 Task: For heading  Tahoma with underline.  font size for heading20,  'Change the font style of data to'Arial.  and font size to 12,  Change the alignment of both headline & data to Align left.  In the sheet  DebtManagement analysis
Action: Mouse moved to (23, 105)
Screenshot: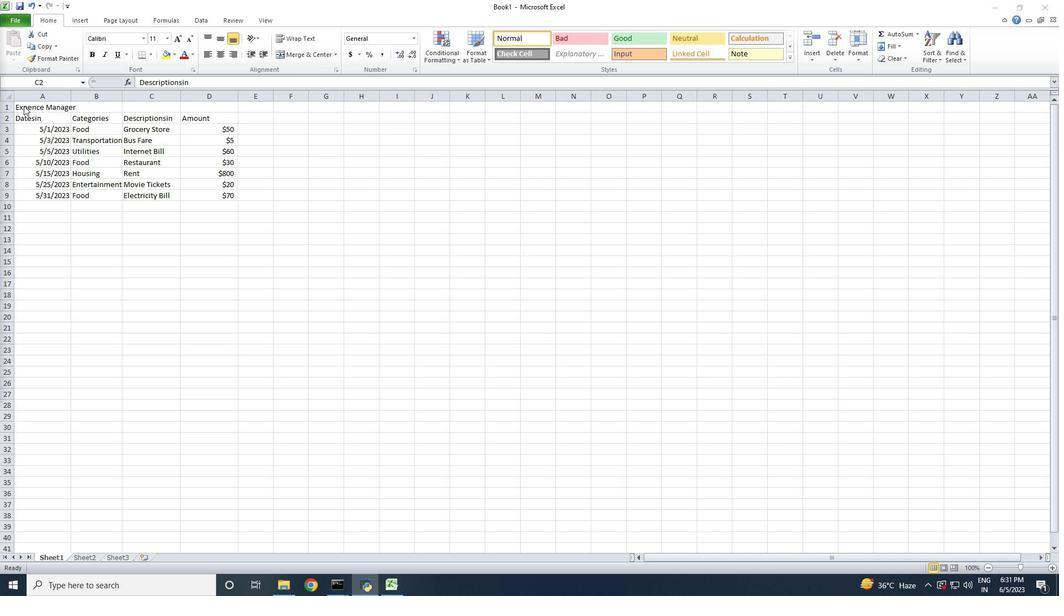 
Action: Mouse pressed left at (23, 105)
Screenshot: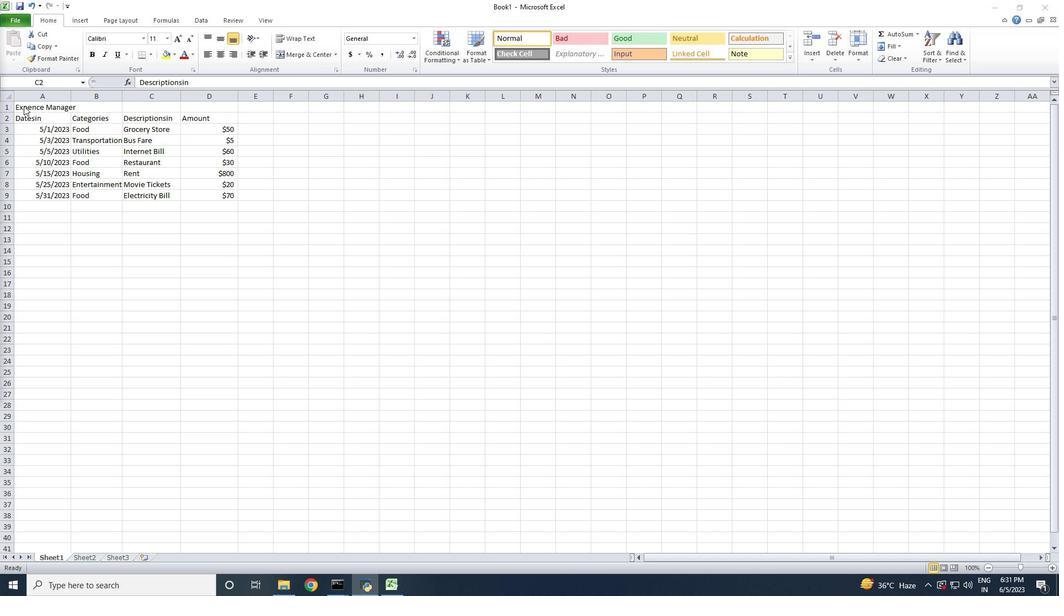 
Action: Mouse moved to (108, 106)
Screenshot: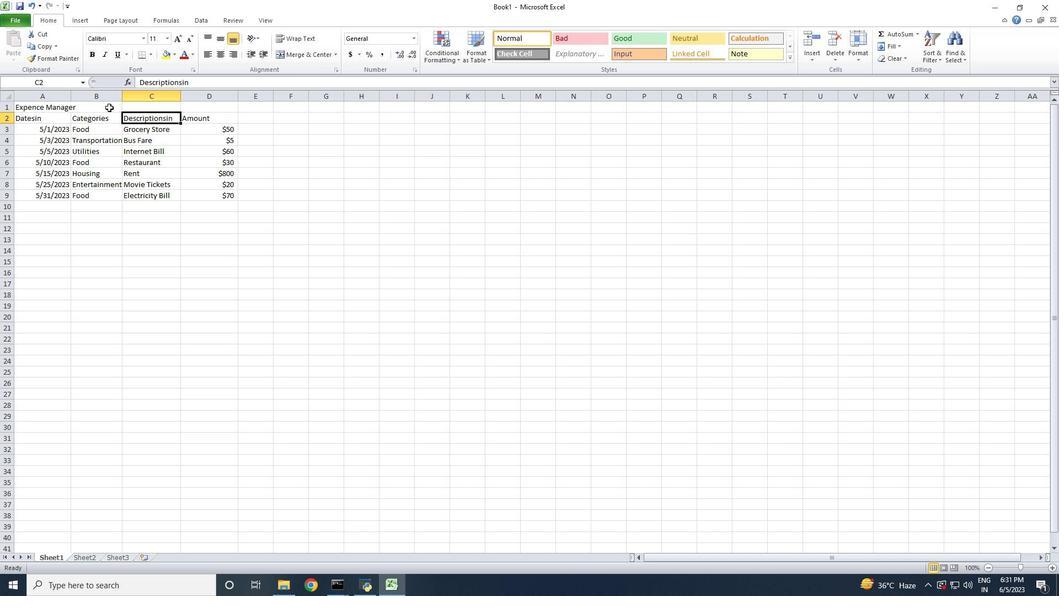 
Action: Mouse pressed left at (108, 106)
Screenshot: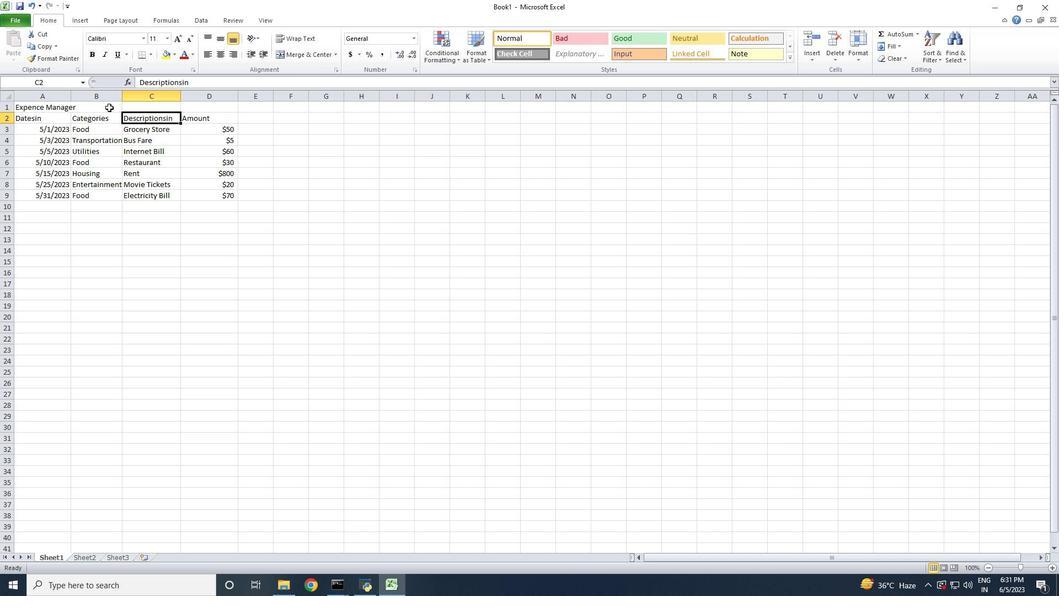 
Action: Mouse moved to (198, 105)
Screenshot: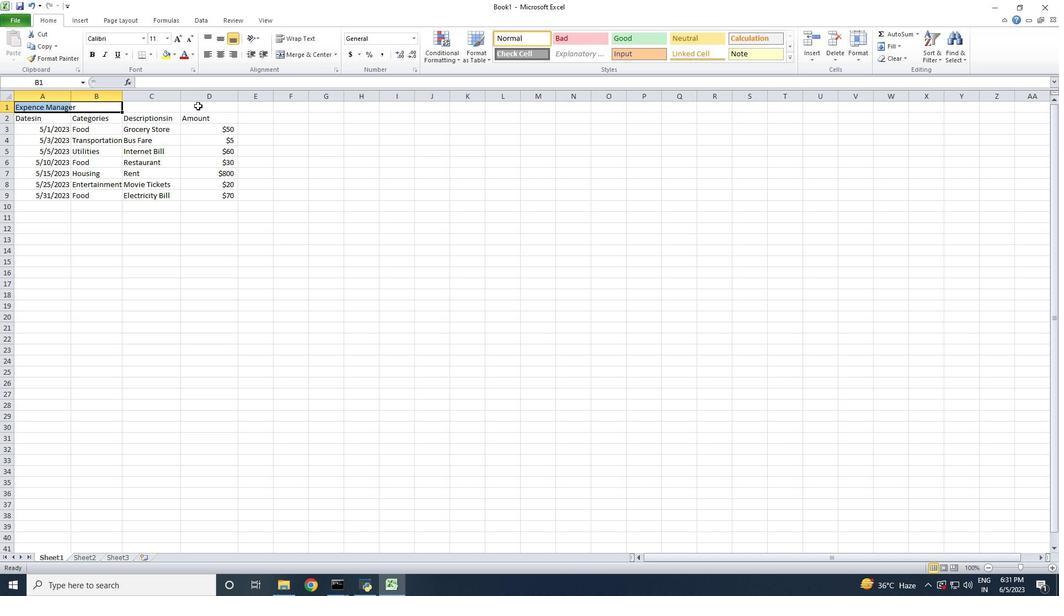 
Action: Mouse pressed left at (198, 105)
Screenshot: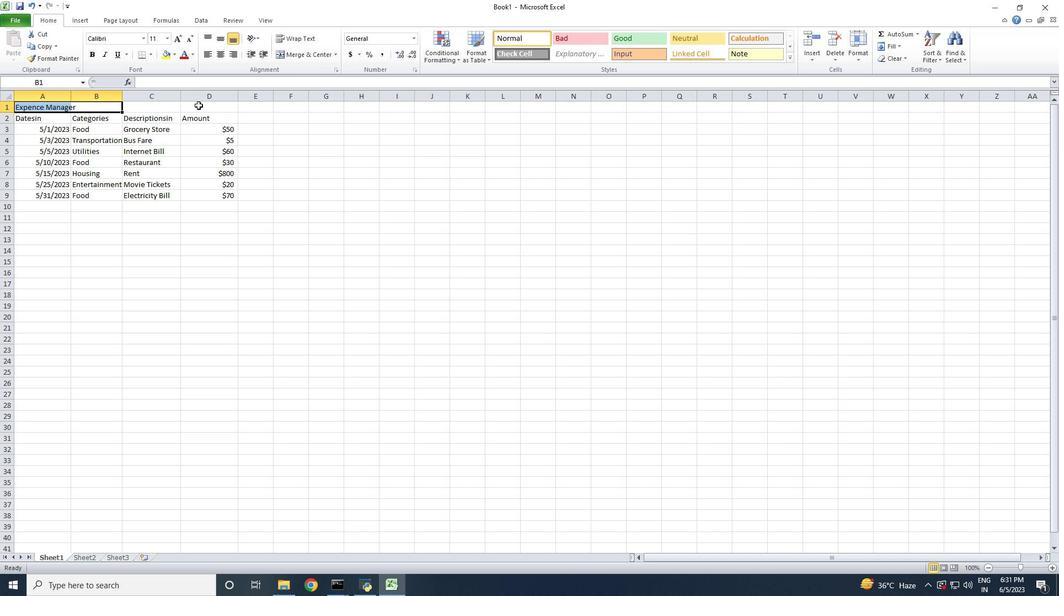 
Action: Mouse moved to (29, 107)
Screenshot: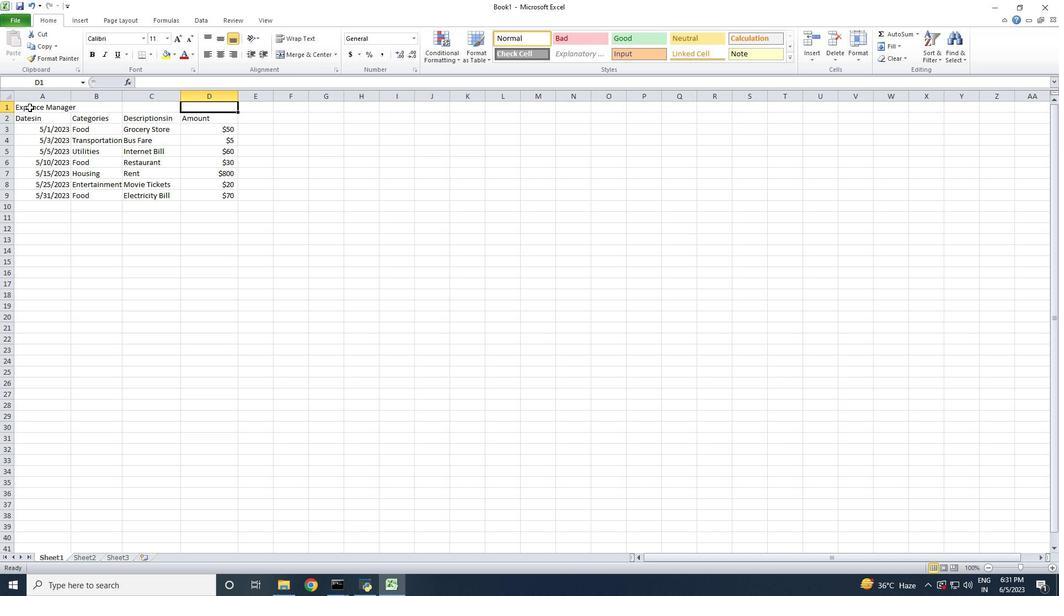
Action: Mouse pressed left at (29, 107)
Screenshot: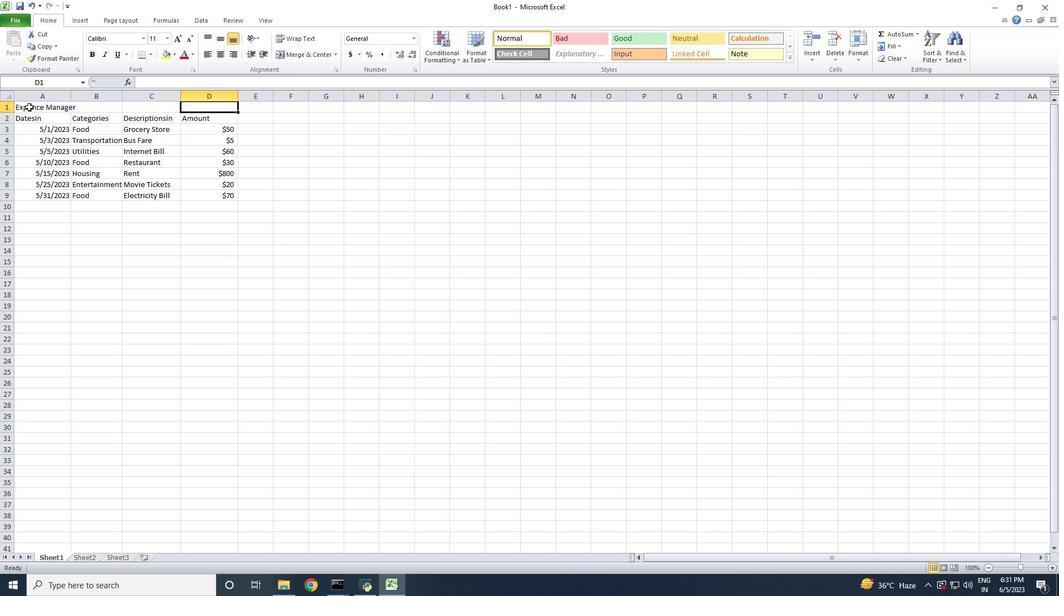 
Action: Mouse moved to (141, 40)
Screenshot: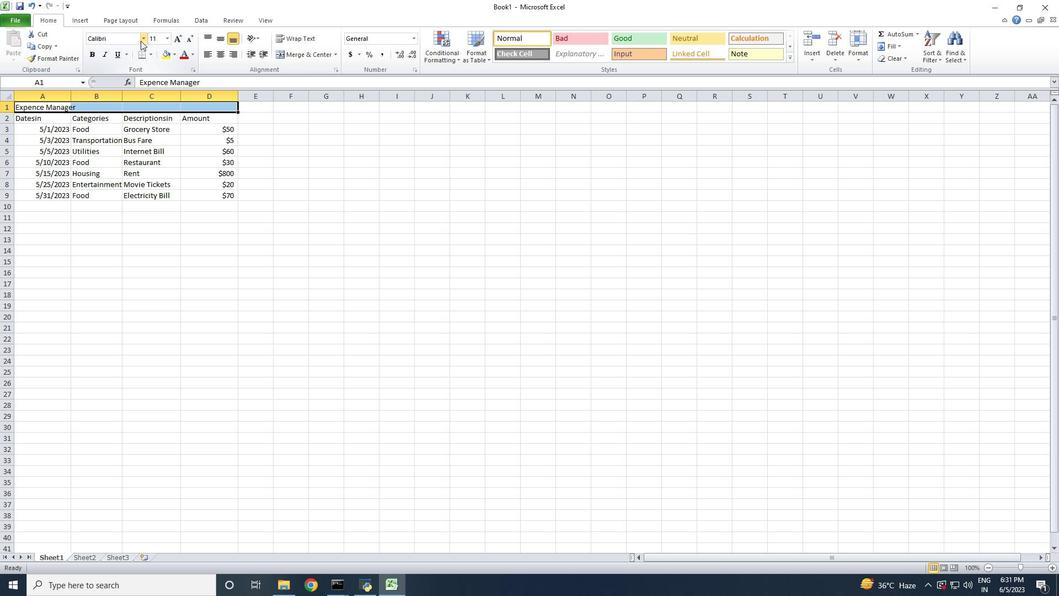 
Action: Mouse pressed left at (141, 40)
Screenshot: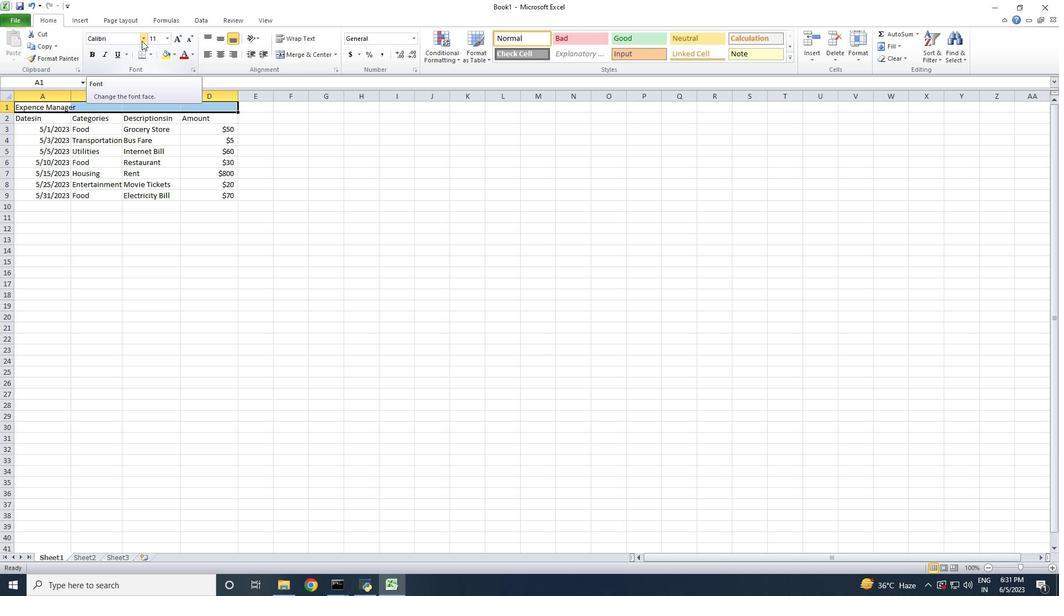 
Action: Mouse moved to (136, 48)
Screenshot: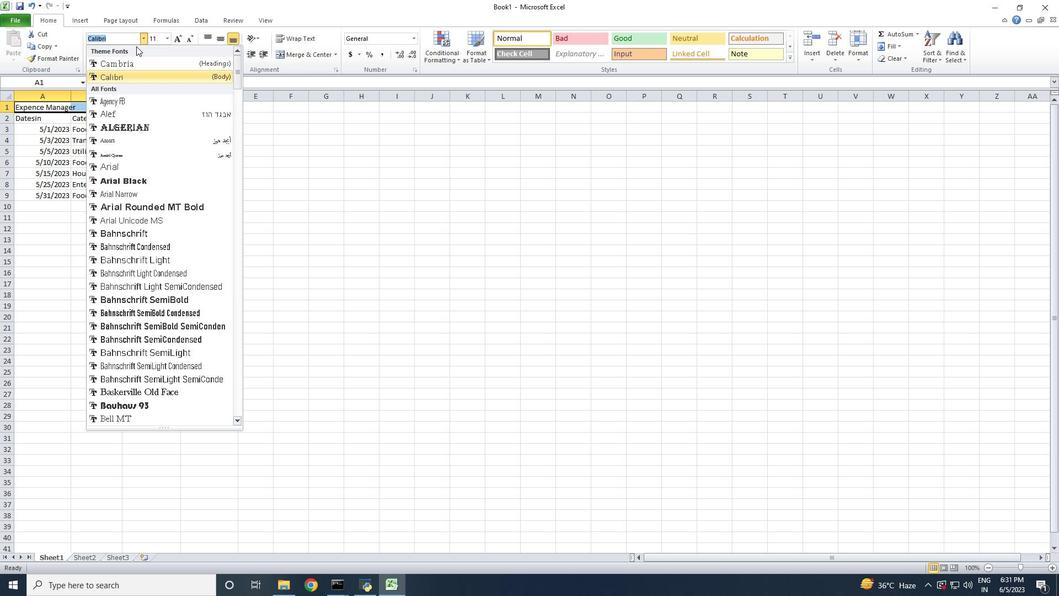 
Action: Key pressed t<Key.enter>
Screenshot: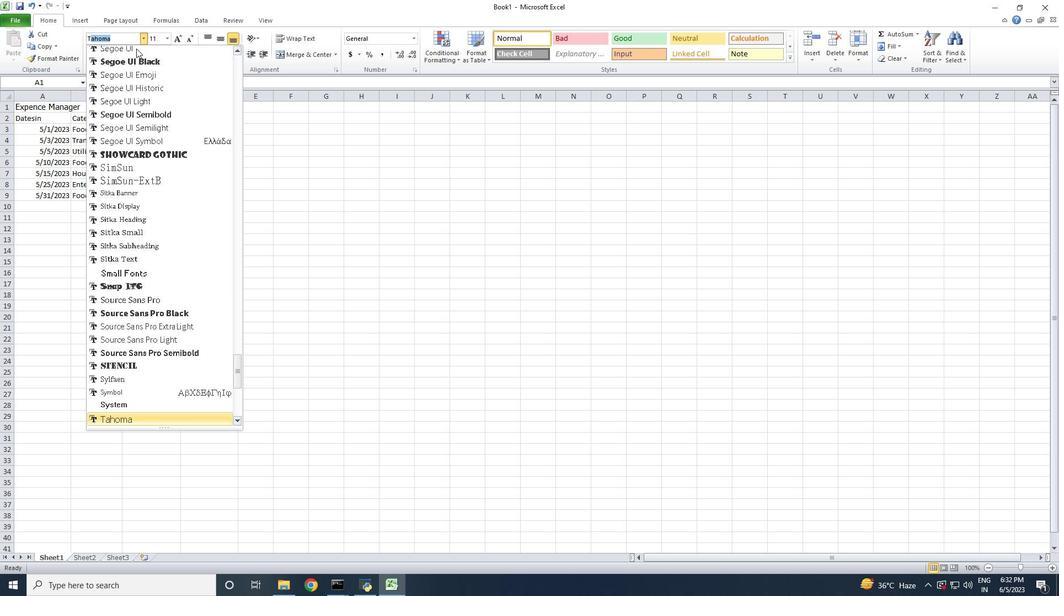 
Action: Mouse moved to (119, 56)
Screenshot: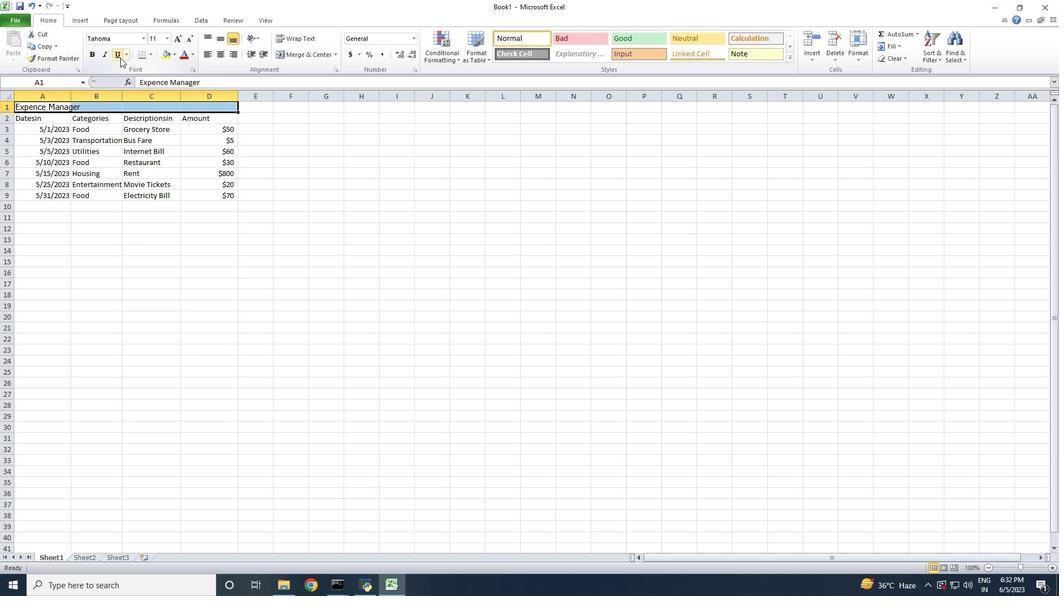 
Action: Mouse pressed left at (119, 56)
Screenshot: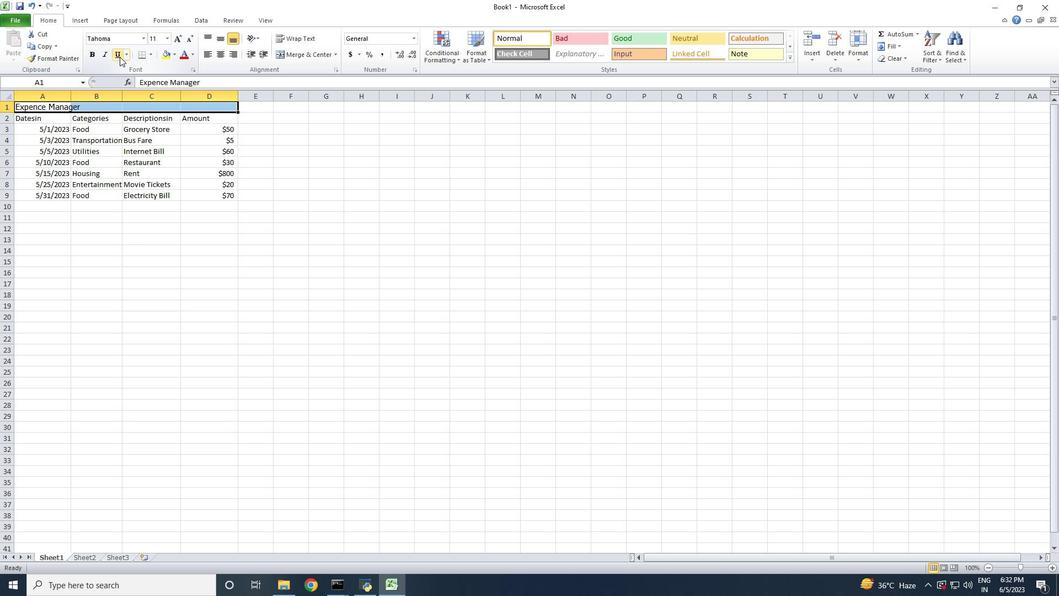 
Action: Mouse moved to (25, 119)
Screenshot: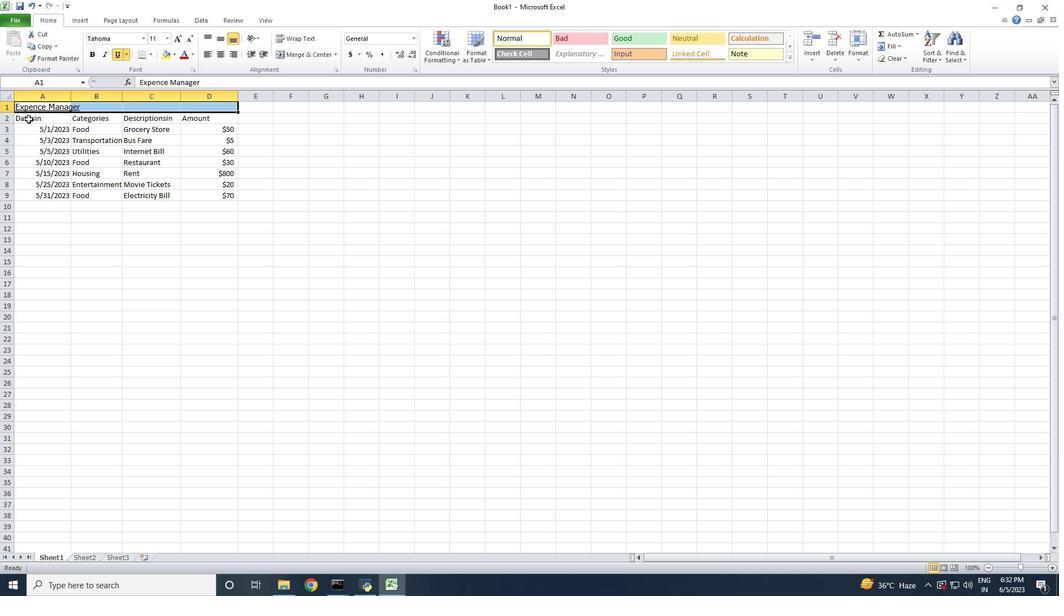 
Action: Mouse pressed left at (25, 119)
Screenshot: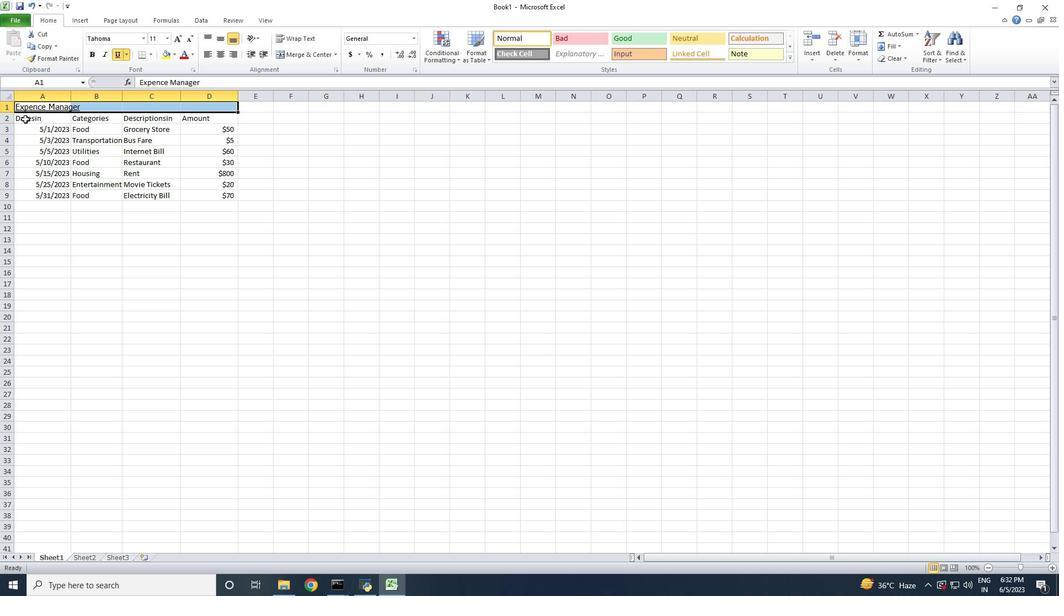
Action: Mouse moved to (23, 118)
Screenshot: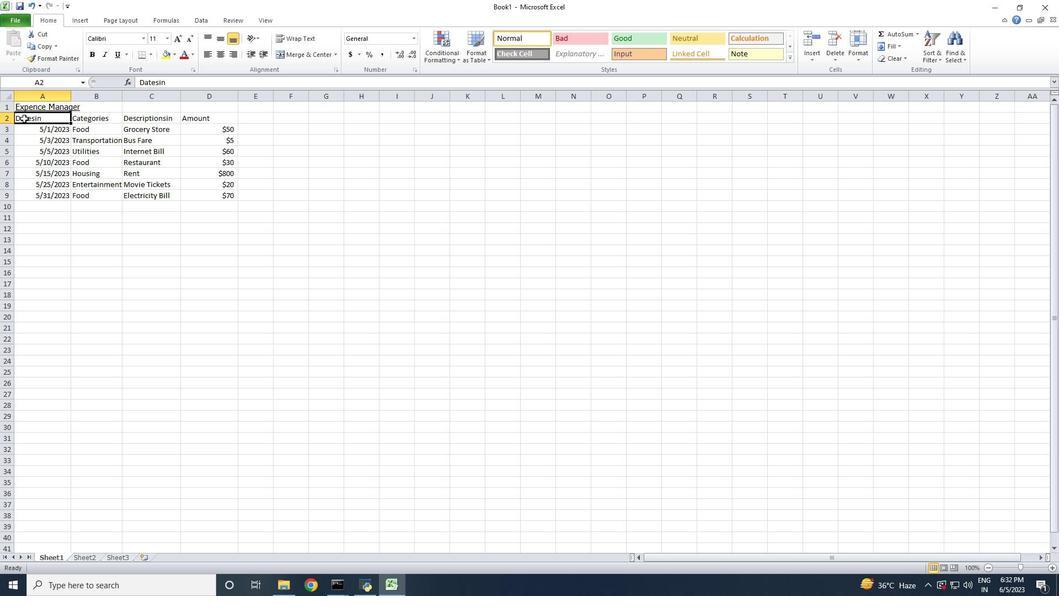 
Action: Mouse pressed left at (23, 118)
Screenshot: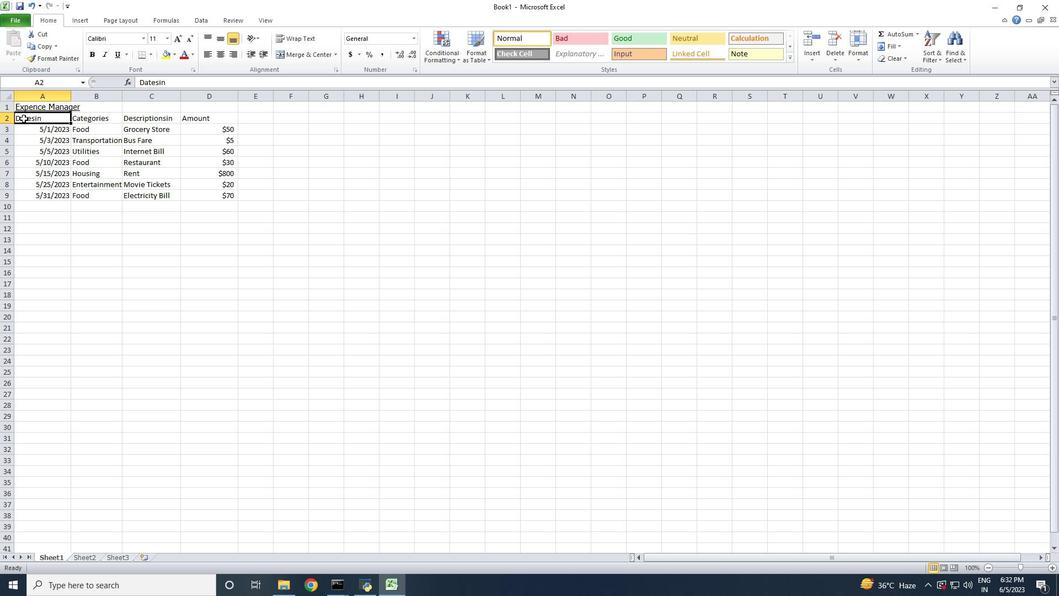 
Action: Mouse moved to (168, 38)
Screenshot: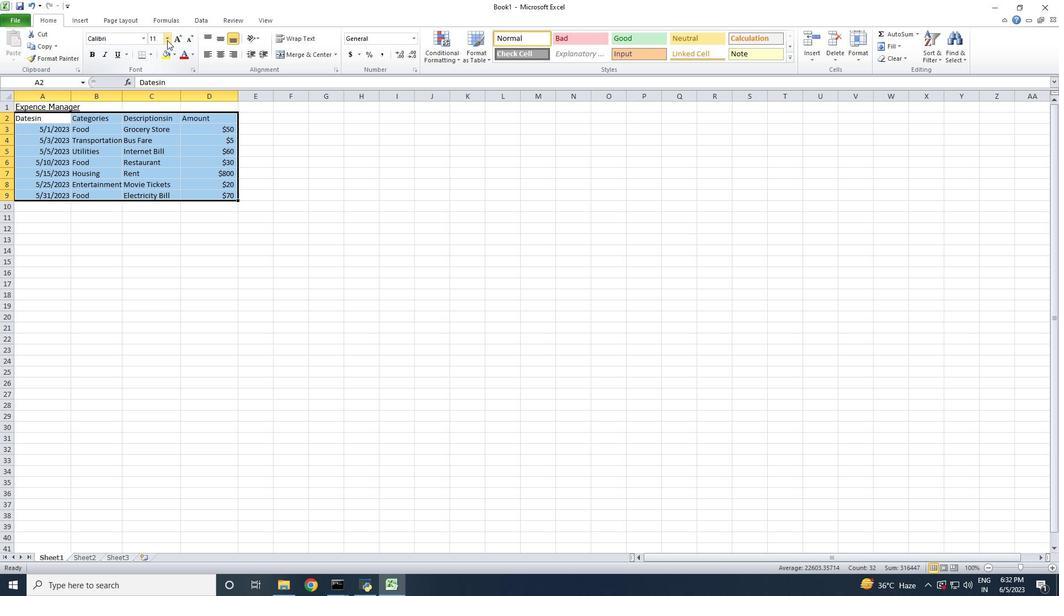
Action: Mouse pressed left at (168, 38)
Screenshot: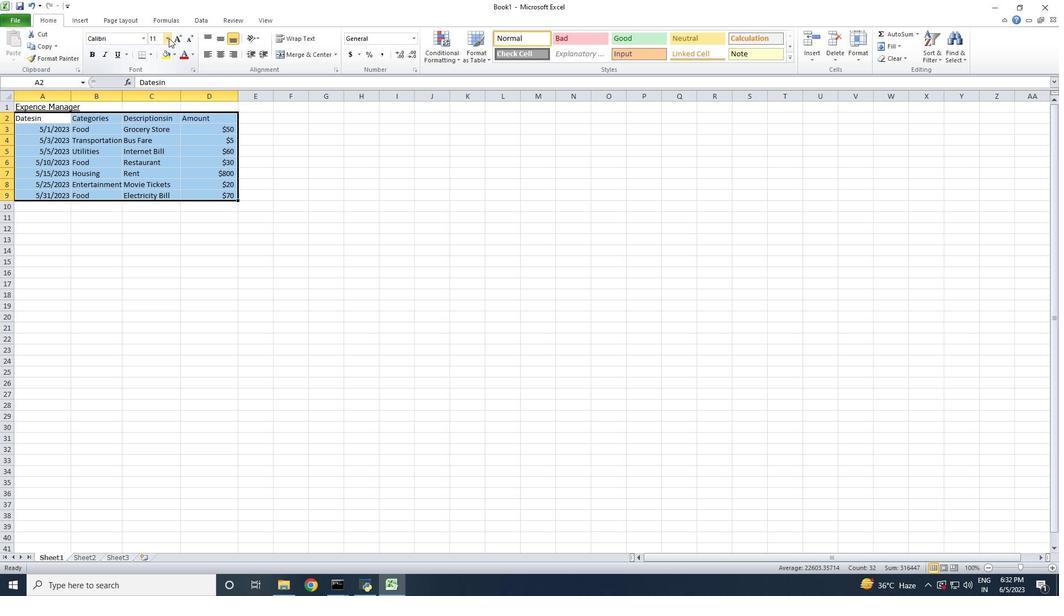 
Action: Mouse moved to (154, 125)
Screenshot: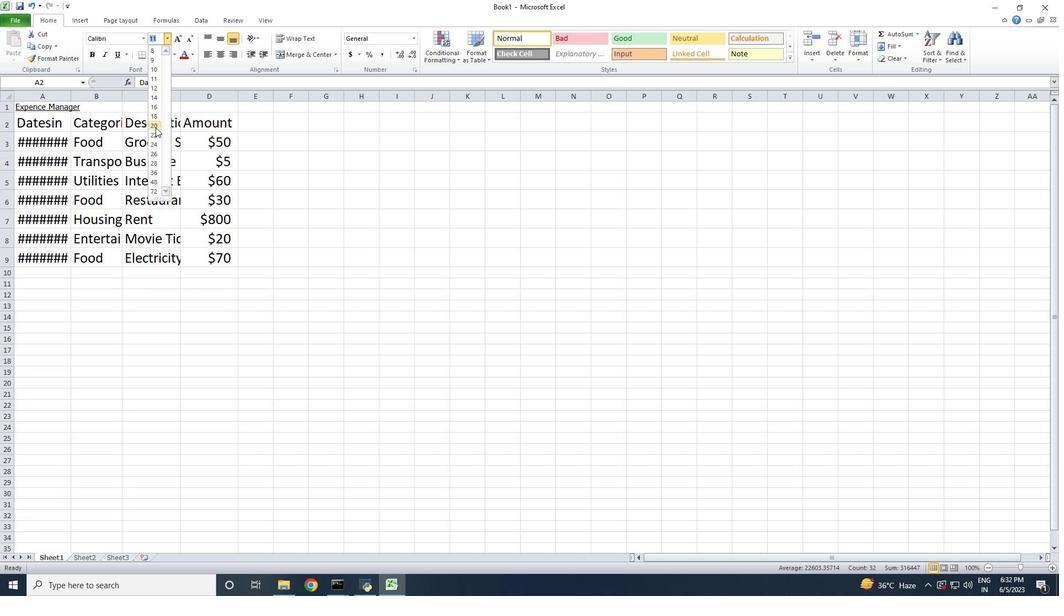 
Action: Mouse pressed left at (154, 125)
Screenshot: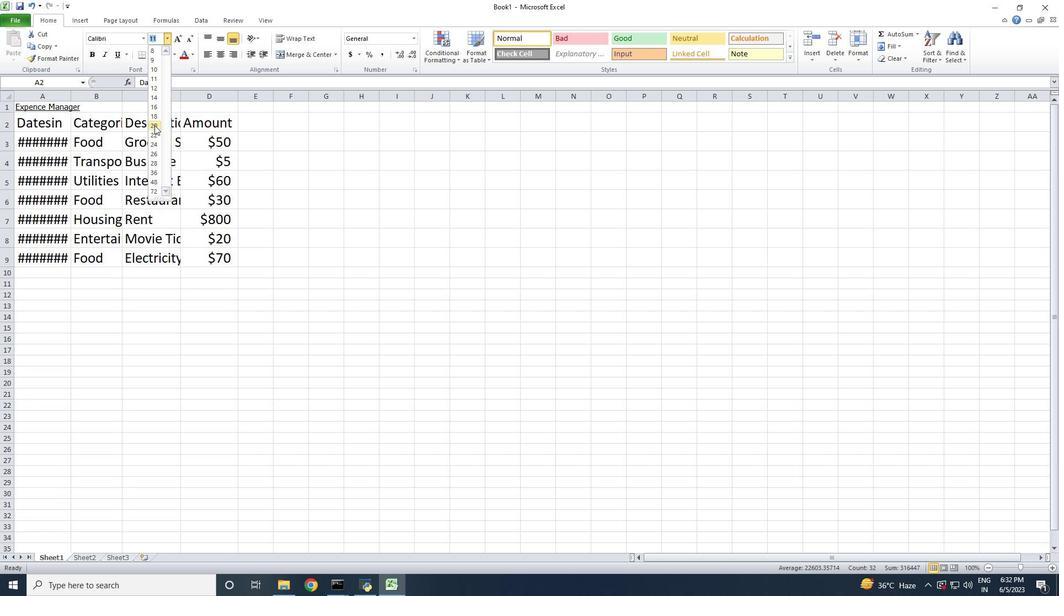 
Action: Mouse moved to (152, 189)
Screenshot: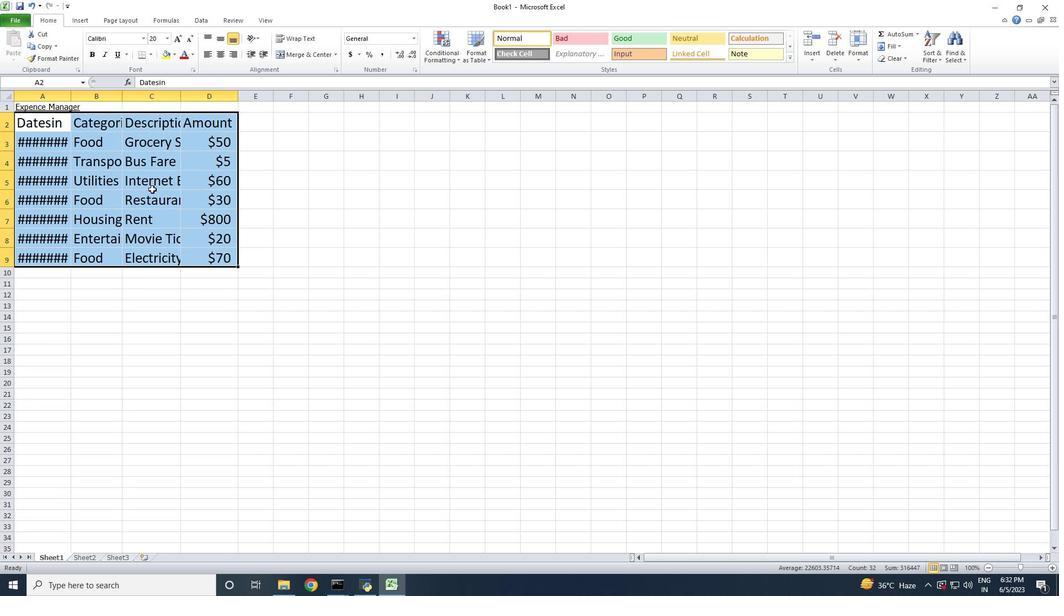 
Action: Mouse scrolled (152, 190) with delta (0, 0)
Screenshot: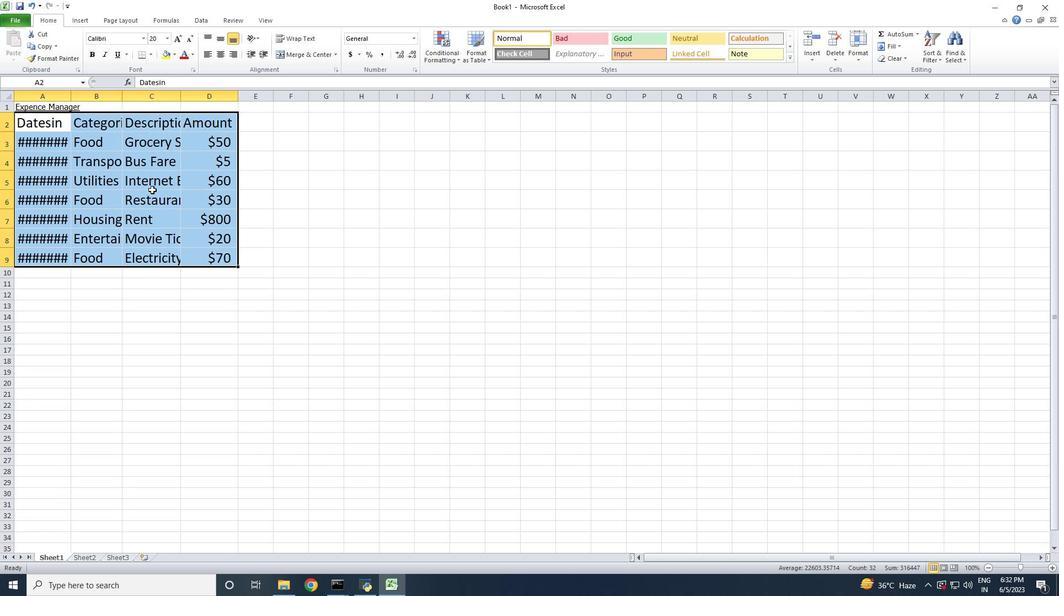 
Action: Mouse moved to (288, 559)
Screenshot: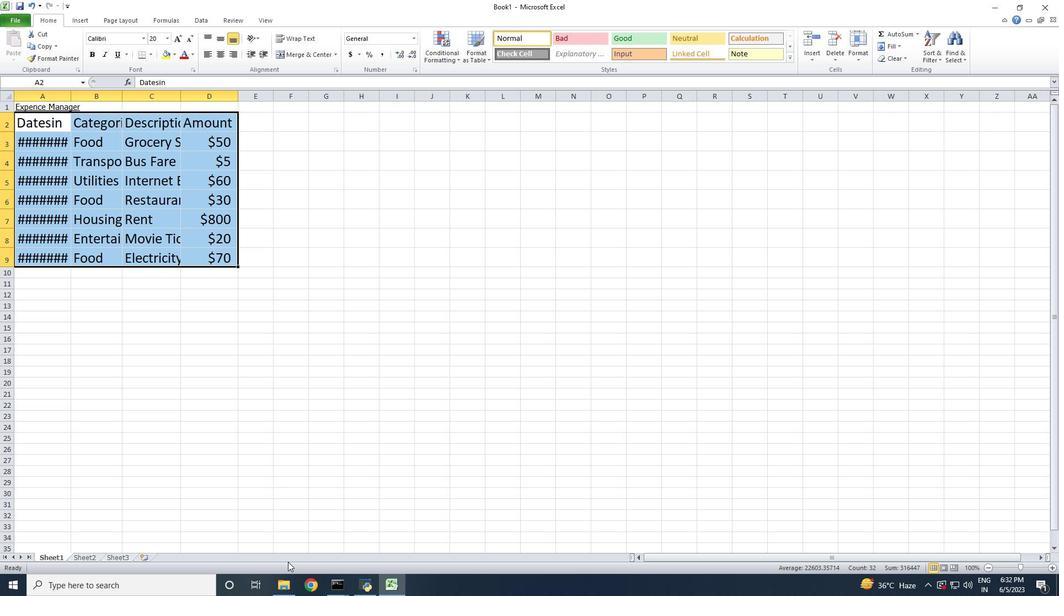 
Action: Mouse pressed left at (288, 559)
Screenshot: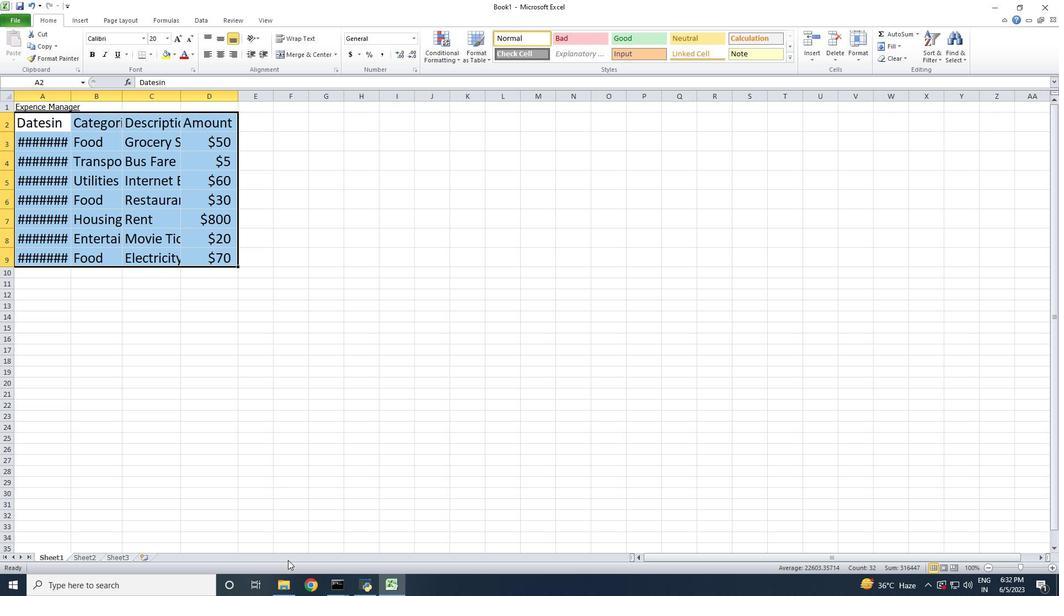 
Action: Mouse moved to (234, 559)
Screenshot: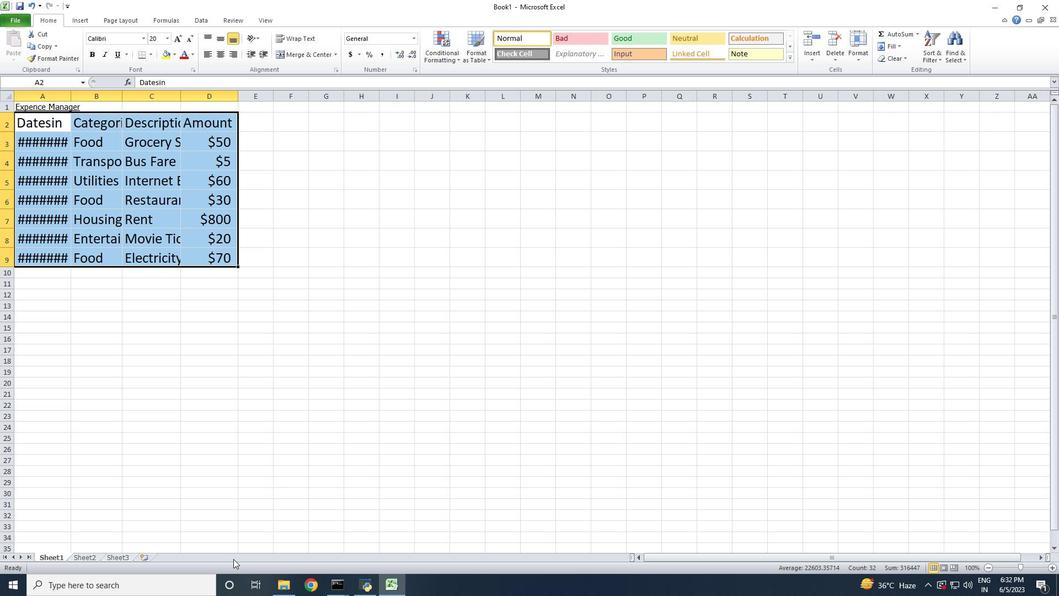
Action: Mouse pressed left at (234, 559)
Screenshot: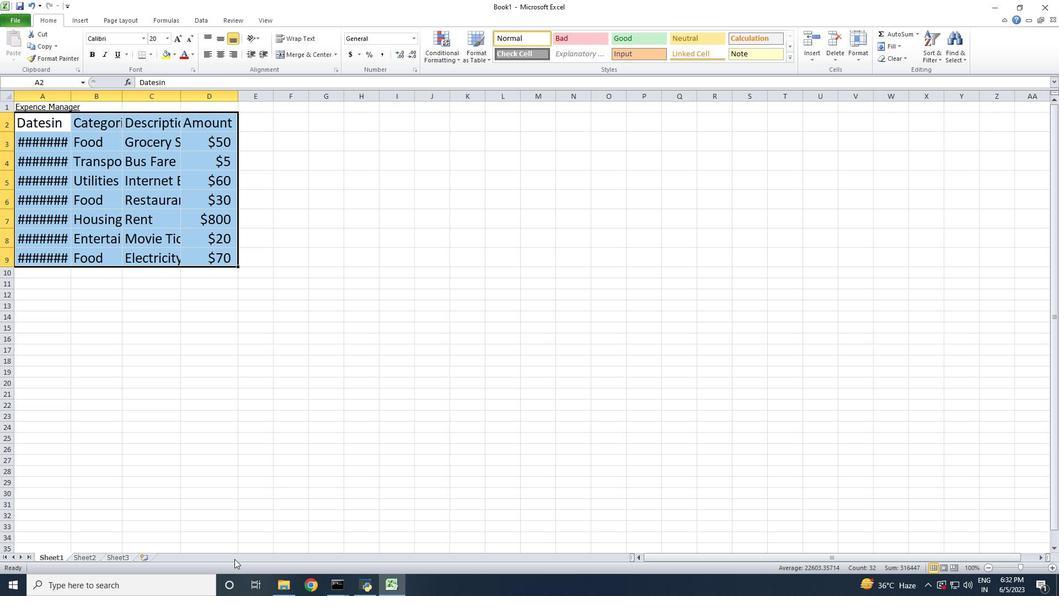 
Action: Mouse moved to (55, 152)
Screenshot: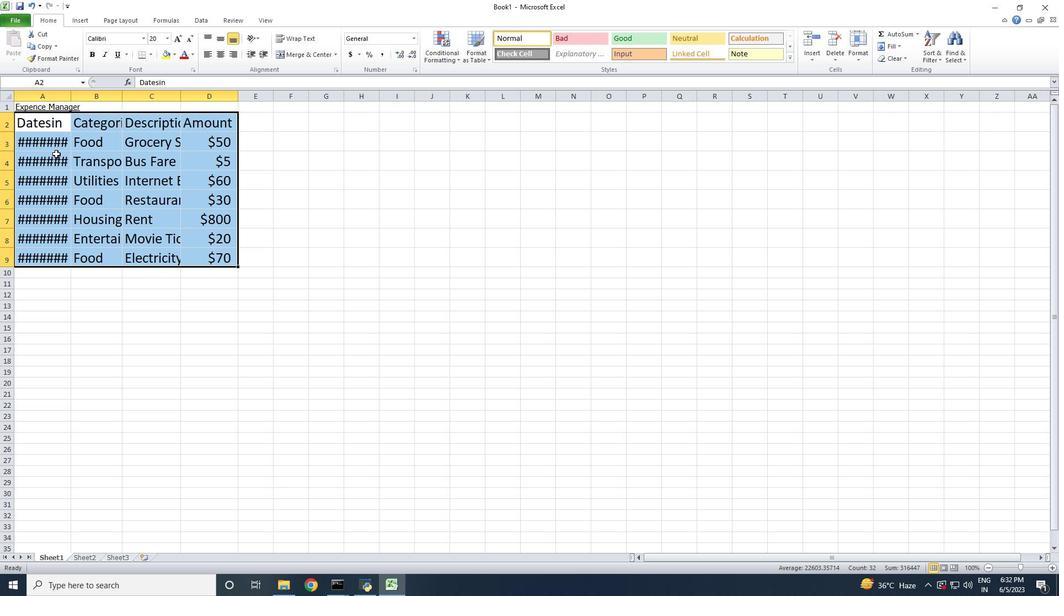 
Action: Mouse scrolled (55, 153) with delta (0, 0)
Screenshot: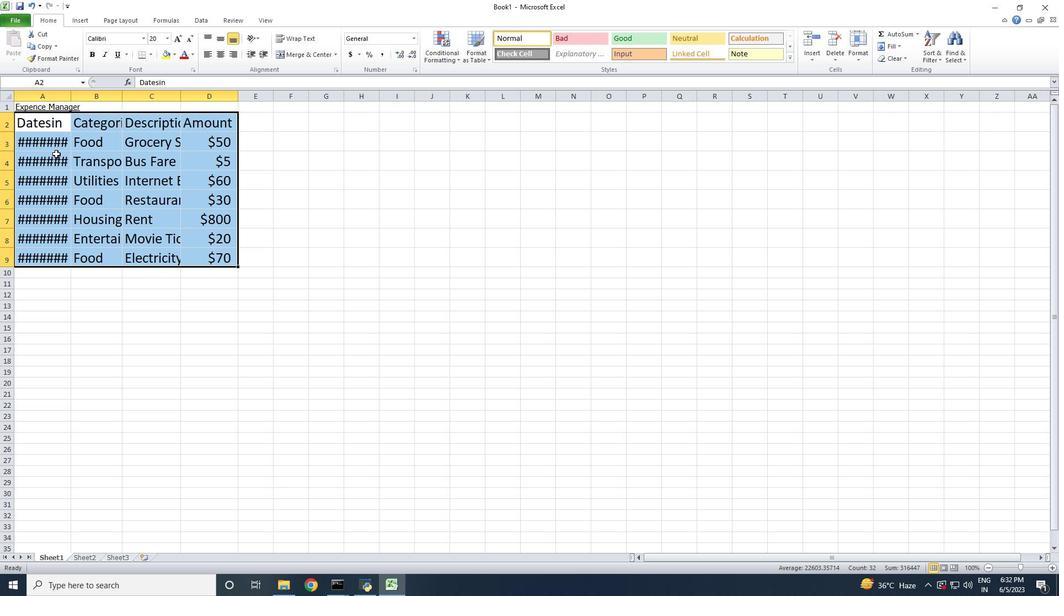 
Action: Mouse scrolled (55, 153) with delta (0, 0)
Screenshot: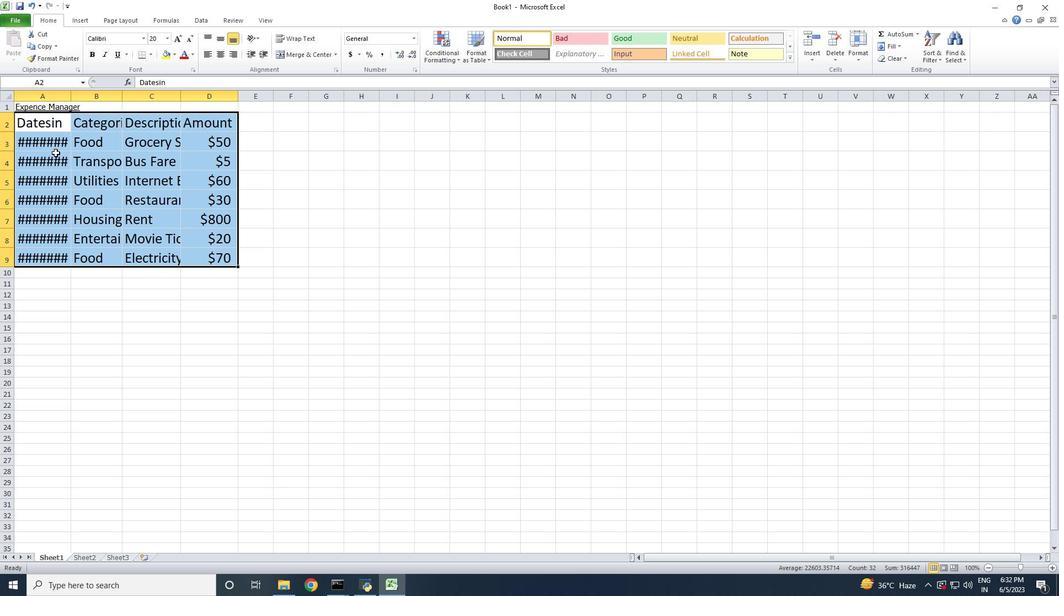 
Action: Mouse scrolled (55, 153) with delta (0, 0)
Screenshot: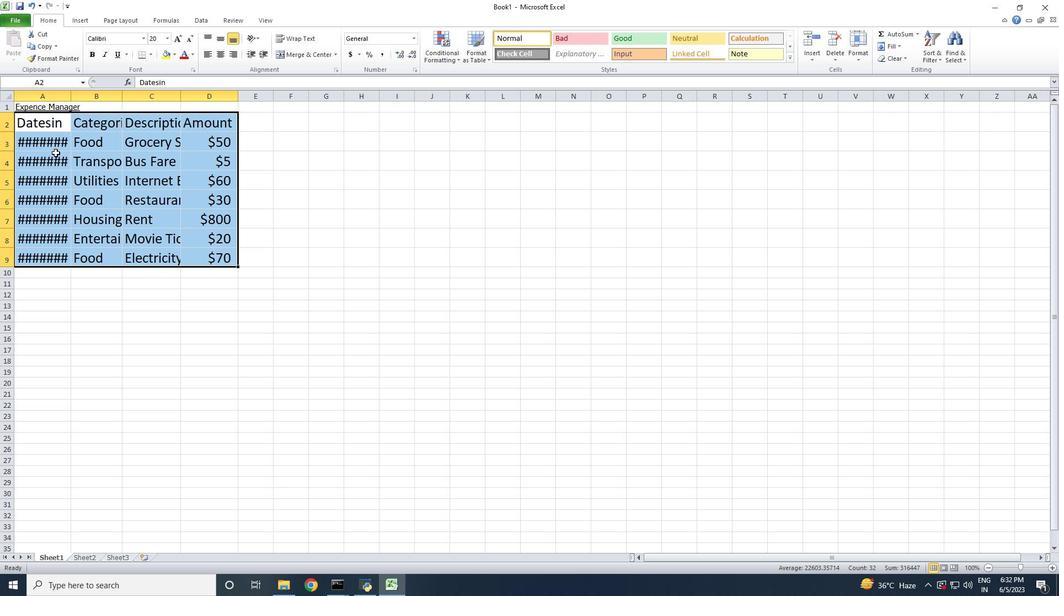 
Action: Mouse scrolled (55, 152) with delta (0, 0)
Screenshot: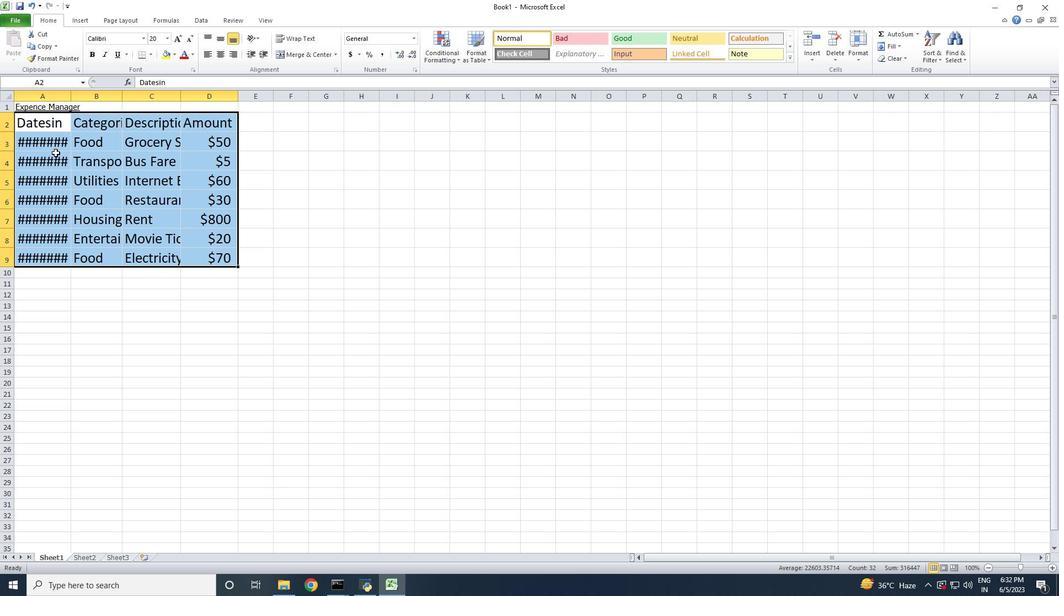 
Action: Mouse scrolled (55, 152) with delta (0, 0)
Screenshot: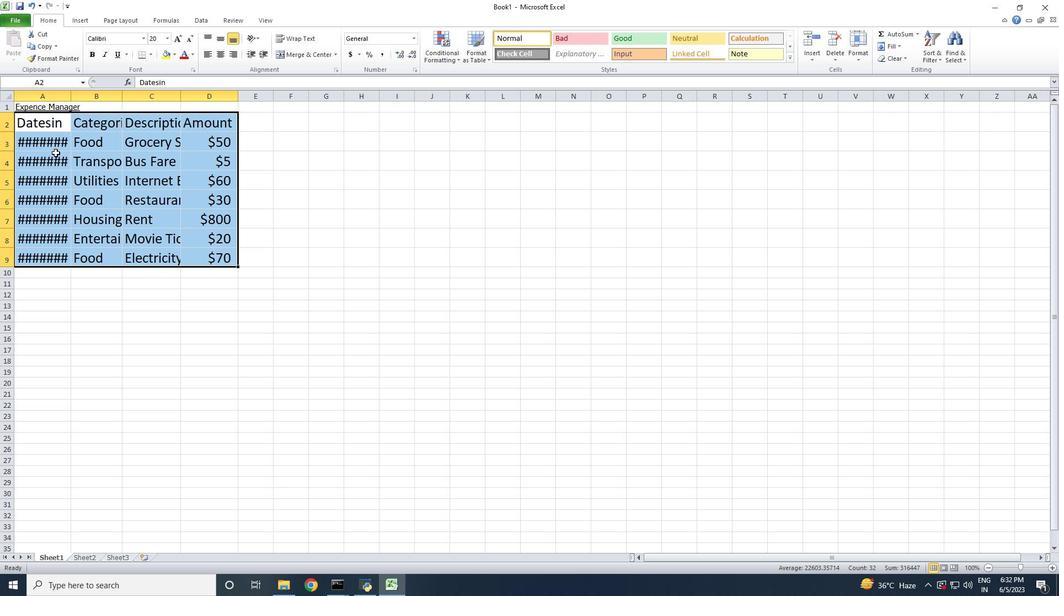 
Action: Mouse scrolled (55, 153) with delta (0, 0)
Screenshot: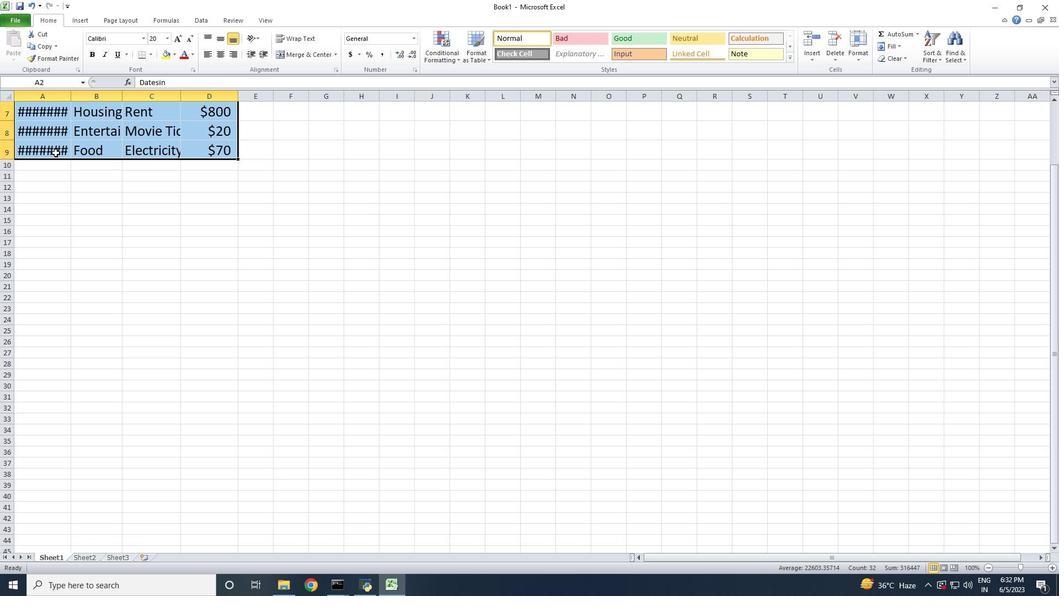 
Action: Mouse scrolled (55, 153) with delta (0, 0)
Screenshot: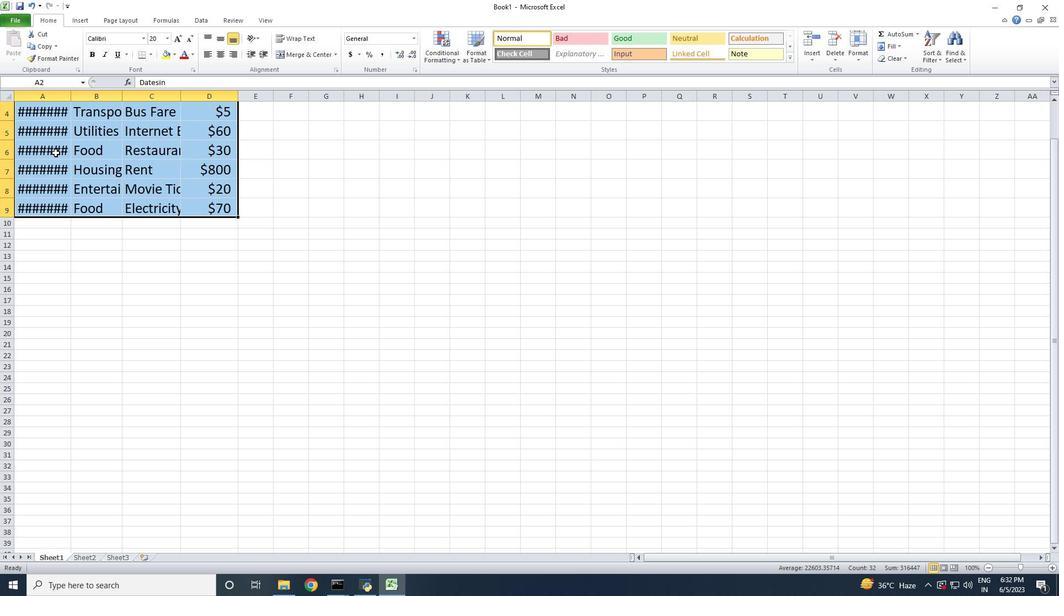 
Action: Mouse scrolled (55, 153) with delta (0, 0)
Screenshot: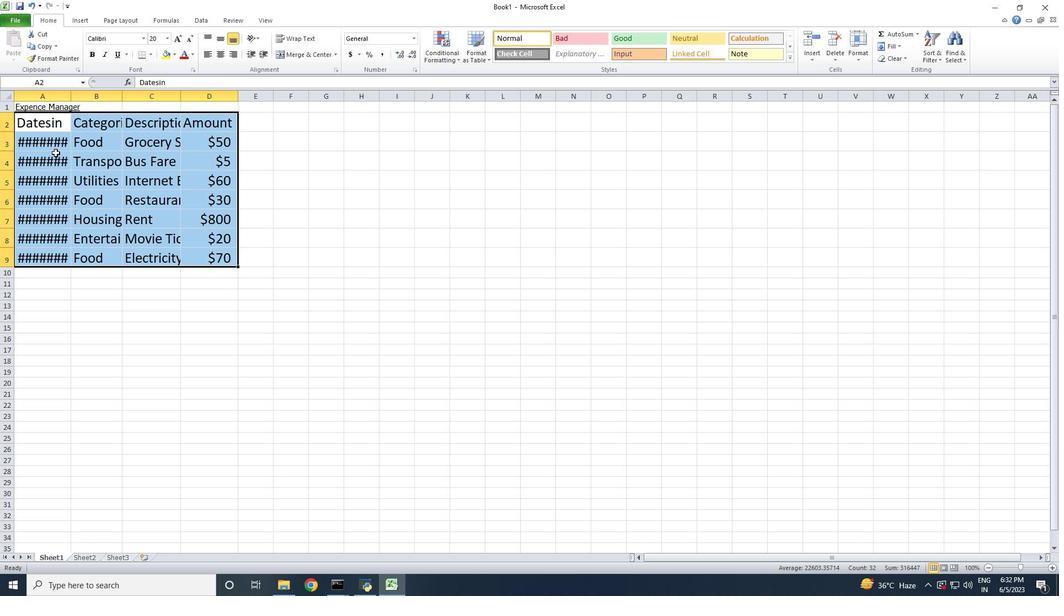 
Action: Mouse scrolled (55, 153) with delta (0, 0)
Screenshot: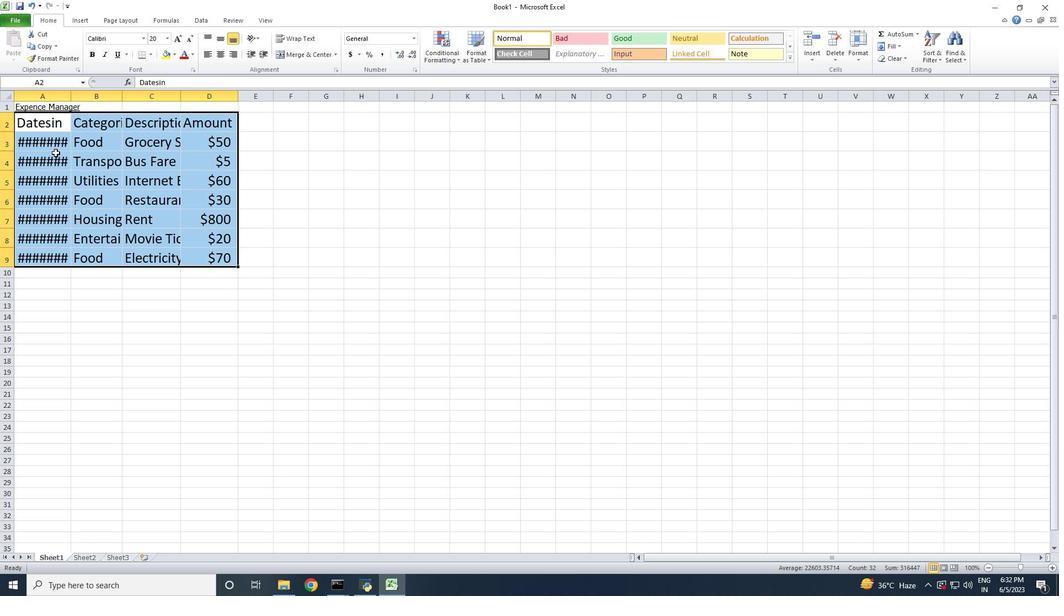 
Action: Mouse scrolled (55, 153) with delta (0, 0)
Screenshot: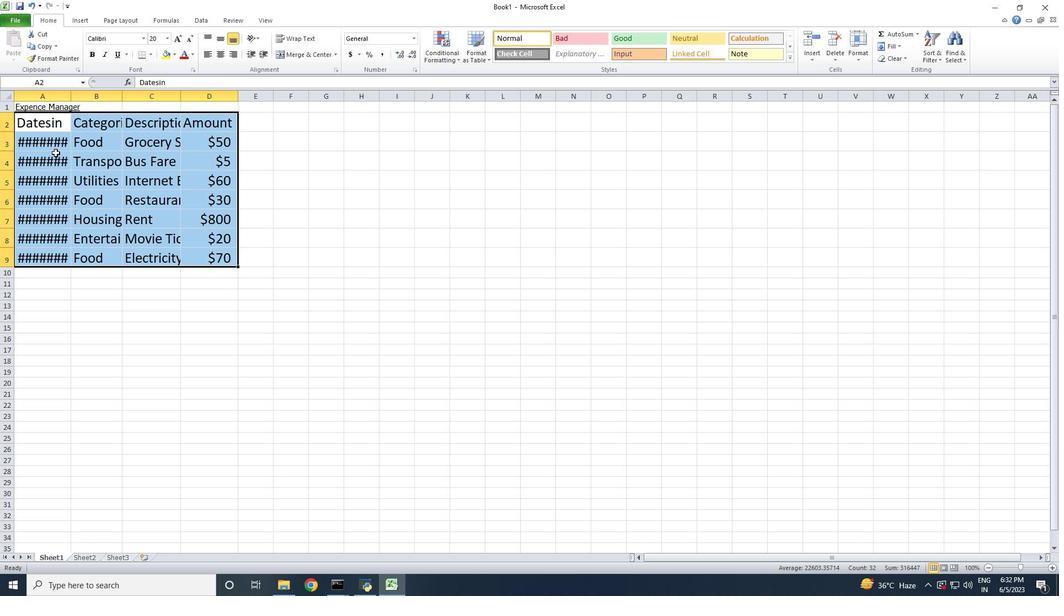 
Action: Mouse scrolled (55, 153) with delta (0, 0)
Screenshot: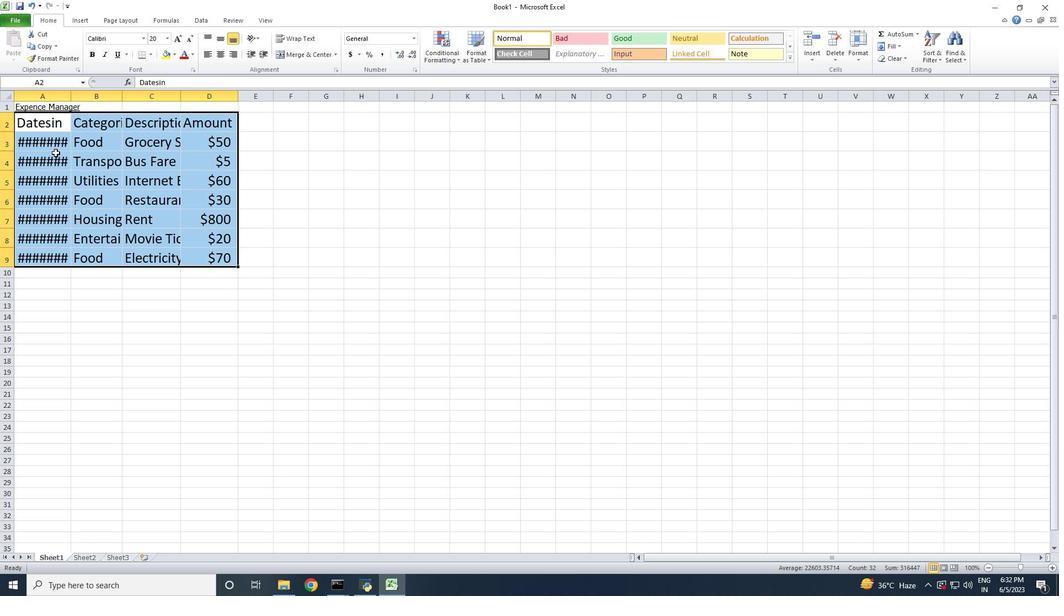
Action: Mouse scrolled (55, 153) with delta (0, 0)
Screenshot: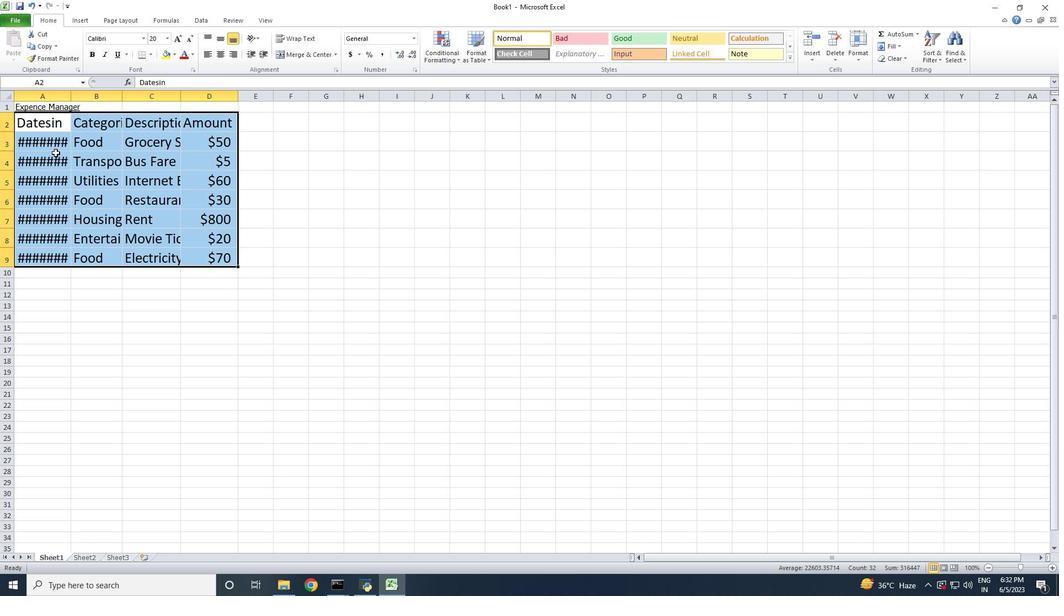 
Action: Mouse scrolled (55, 153) with delta (0, 0)
Screenshot: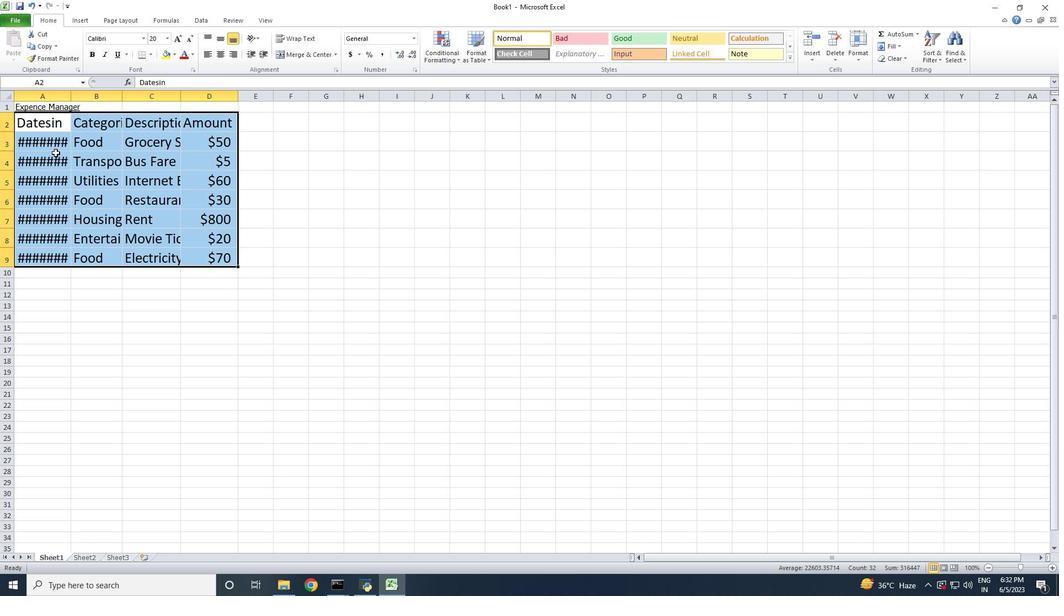 
Action: Mouse scrolled (55, 153) with delta (0, 0)
Screenshot: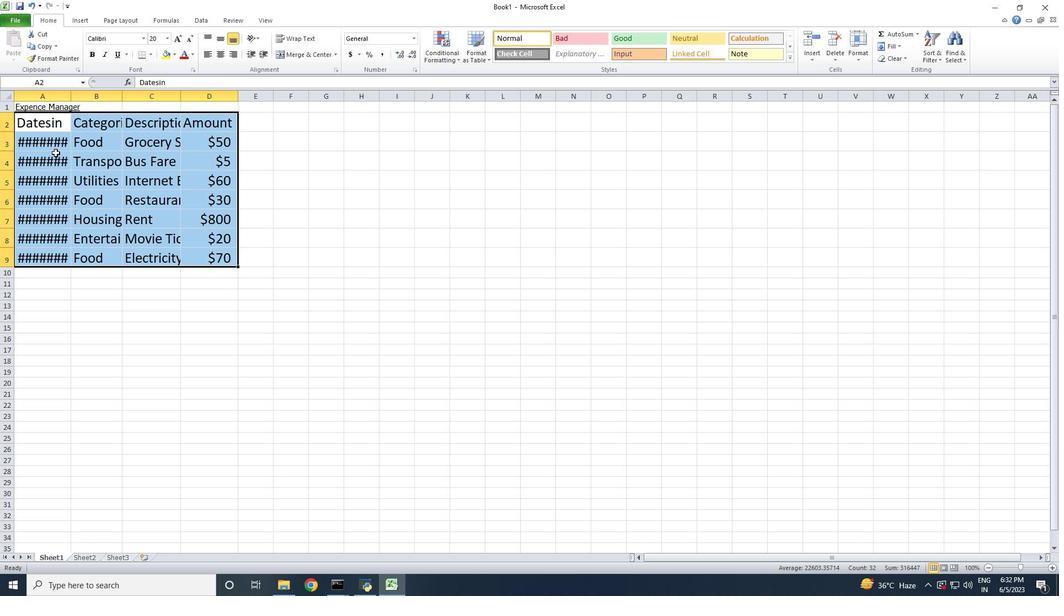 
Action: Mouse scrolled (55, 153) with delta (0, 0)
Screenshot: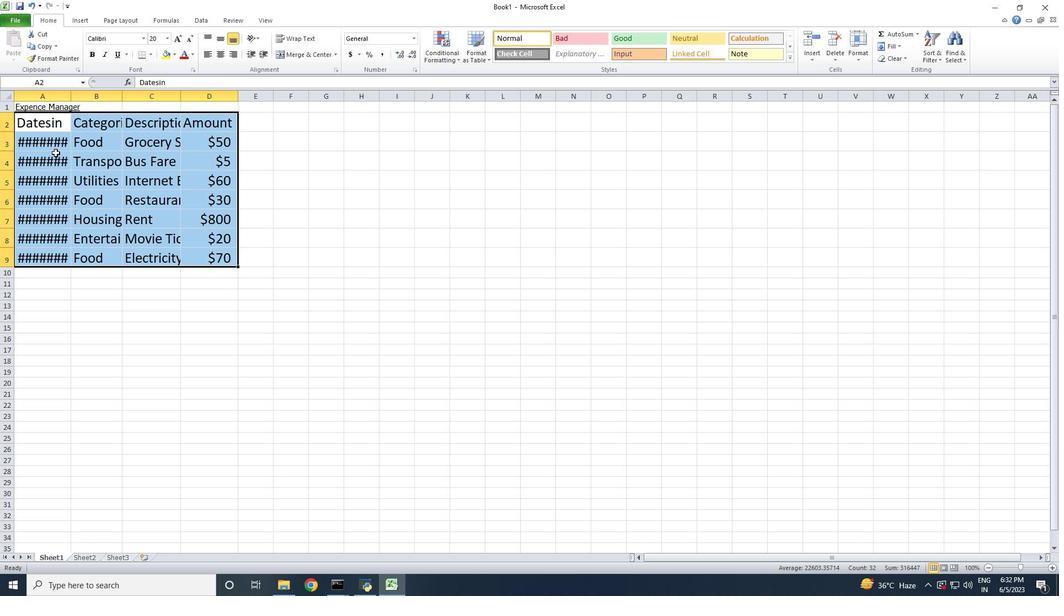 
Action: Mouse moved to (35, 179)
Screenshot: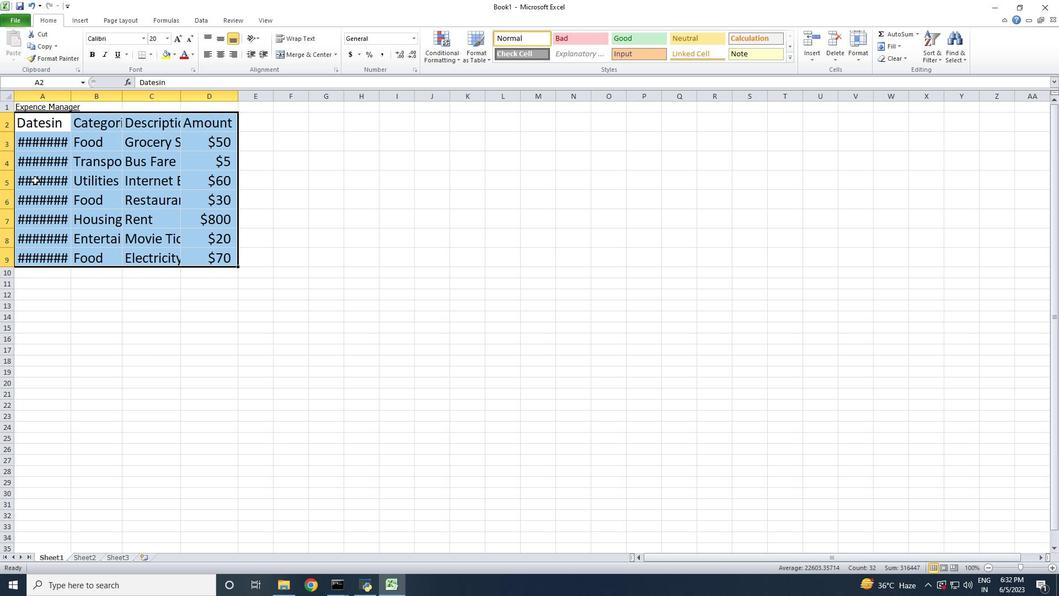 
Action: Mouse scrolled (35, 179) with delta (0, 0)
Screenshot: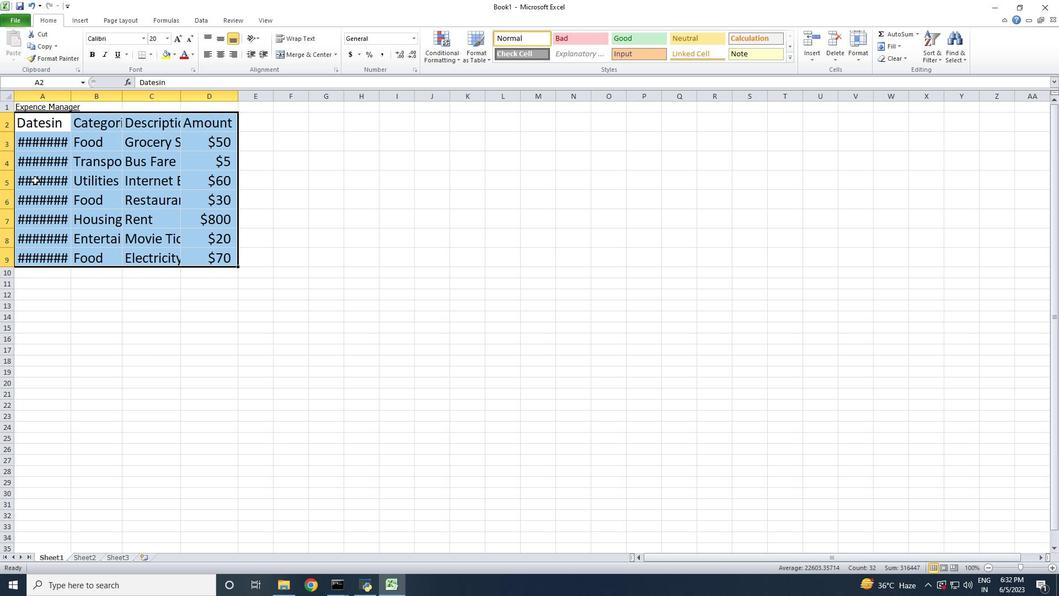 
Action: Mouse moved to (35, 179)
Screenshot: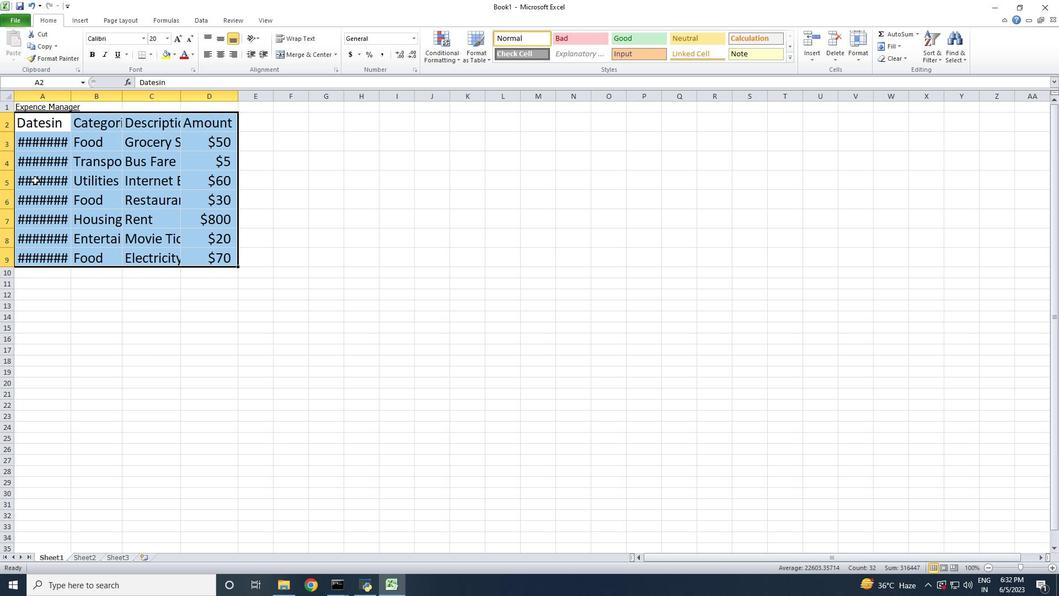 
Action: Mouse scrolled (35, 179) with delta (0, 0)
Screenshot: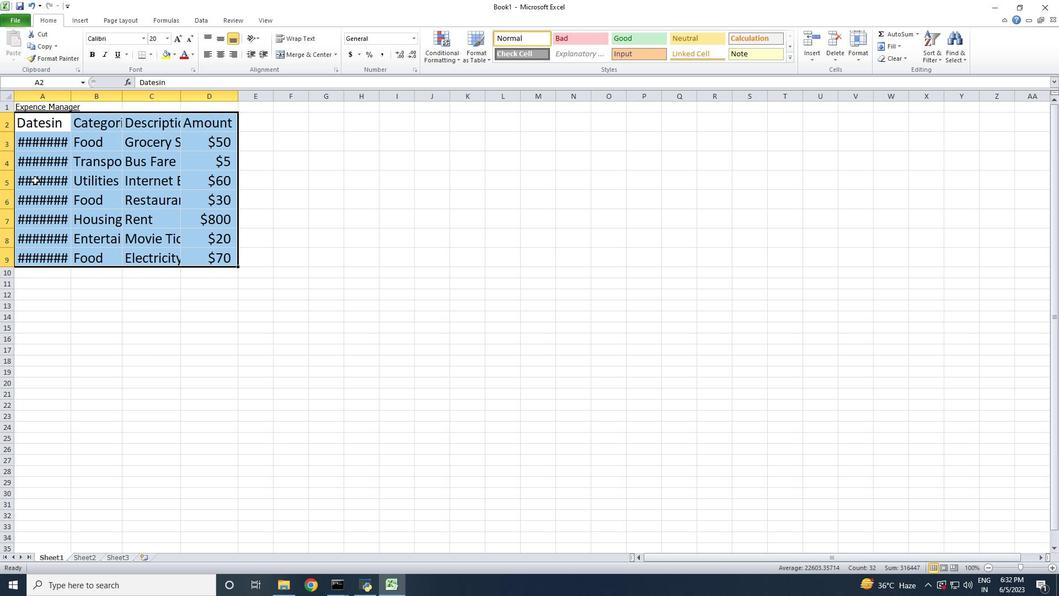 
Action: Mouse moved to (35, 179)
Screenshot: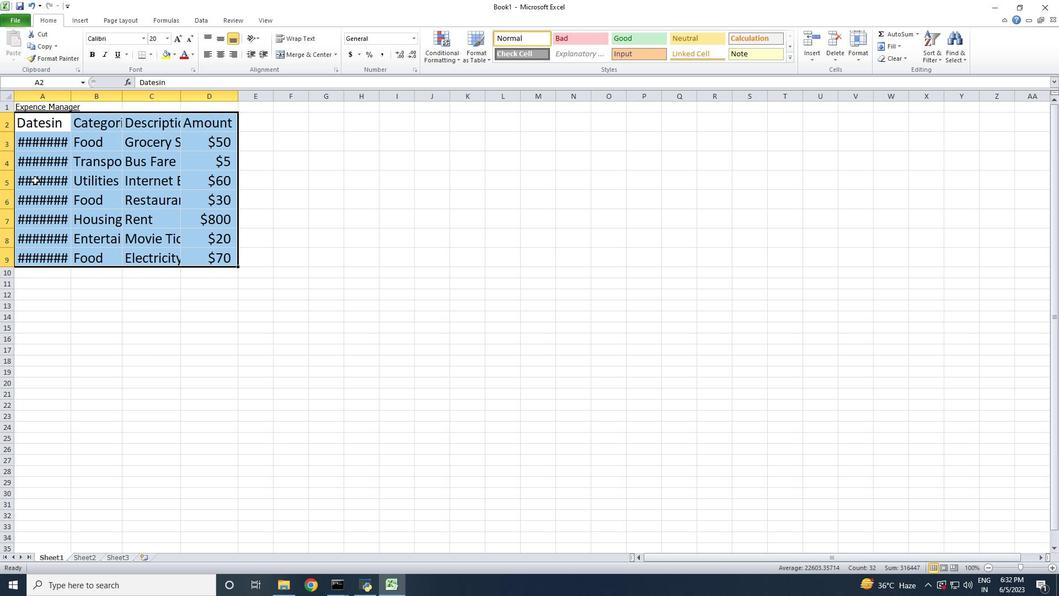 
Action: Mouse scrolled (35, 179) with delta (0, 0)
Screenshot: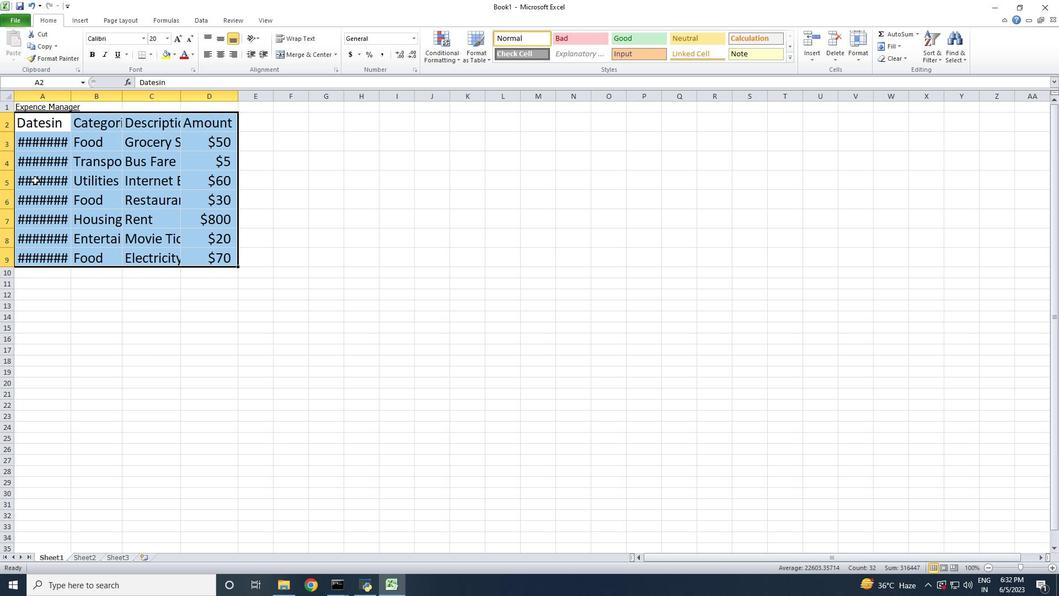 
Action: Mouse scrolled (35, 179) with delta (0, 0)
Screenshot: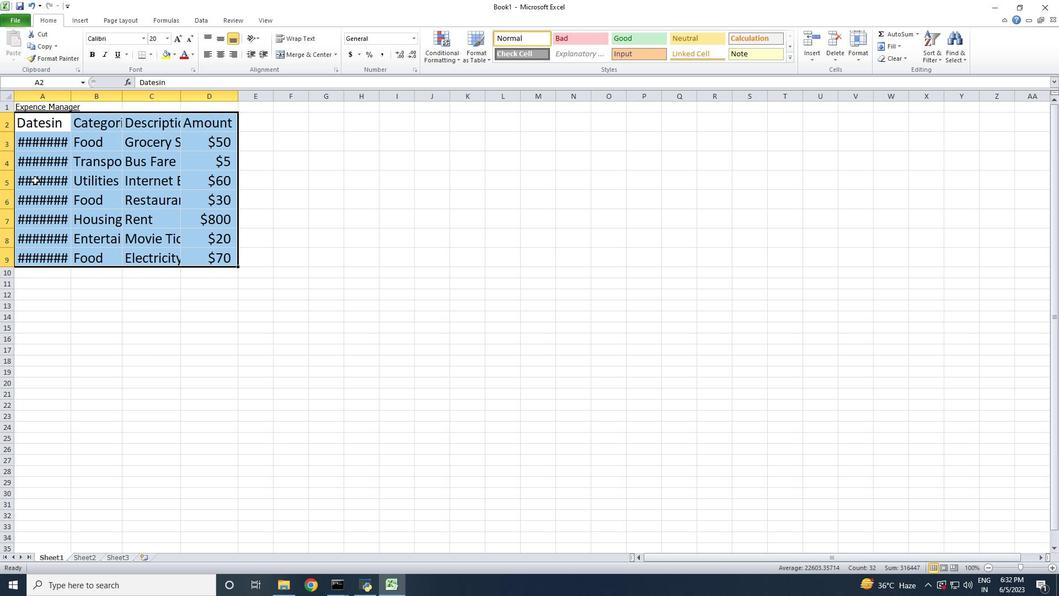 
Action: Mouse scrolled (35, 179) with delta (0, 0)
Screenshot: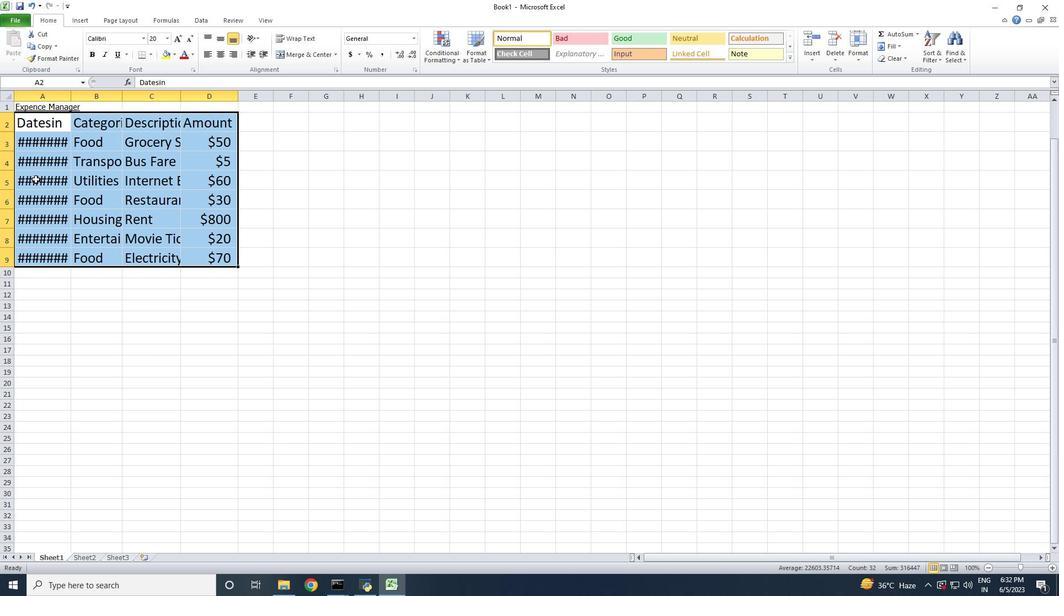 
Action: Mouse moved to (66, 159)
Screenshot: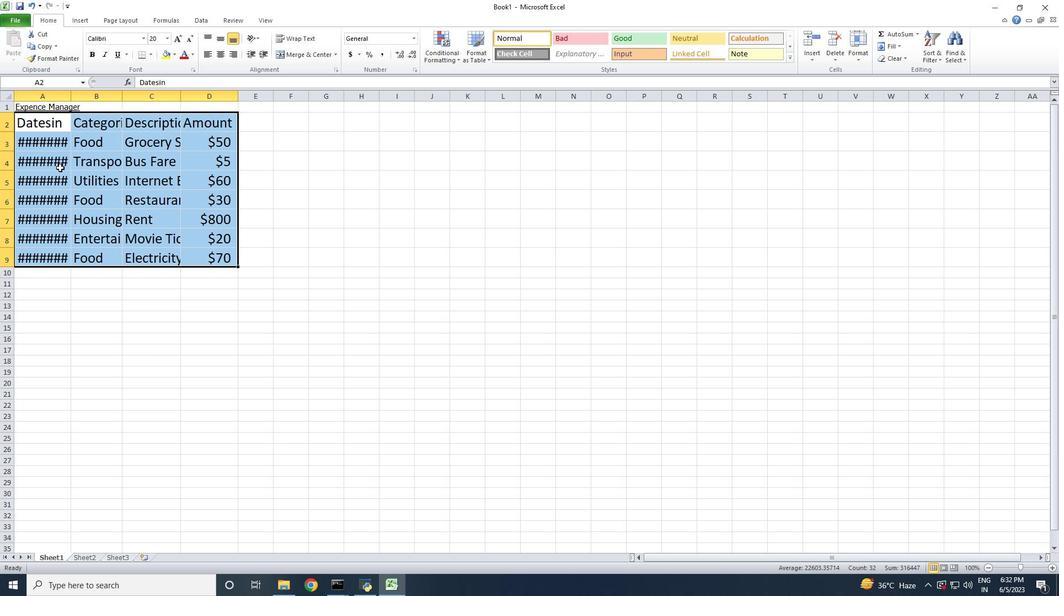 
Action: Mouse scrolled (66, 160) with delta (0, 0)
Screenshot: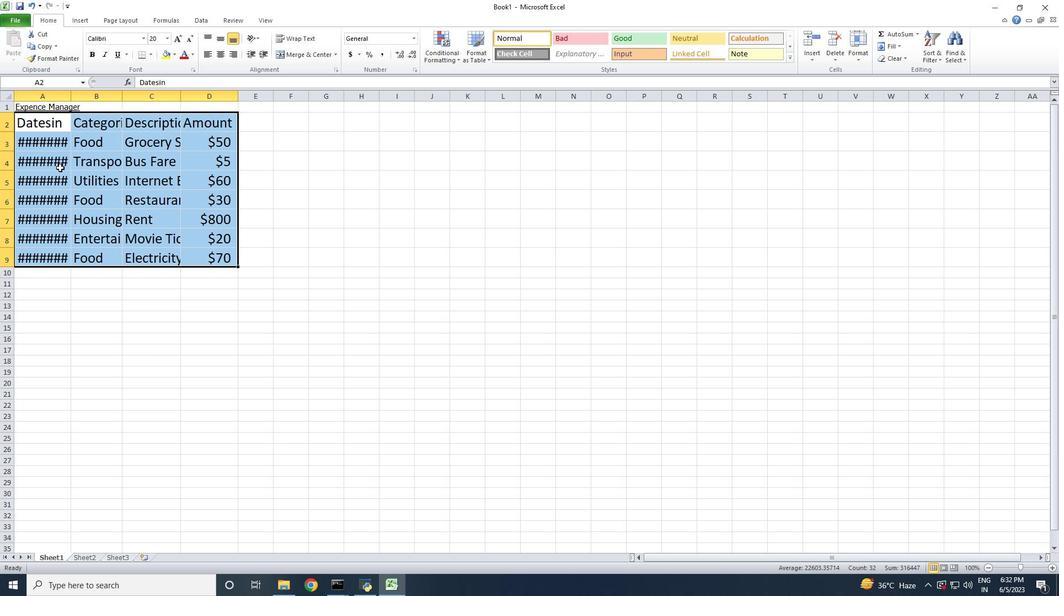 
Action: Mouse scrolled (66, 158) with delta (0, 0)
Screenshot: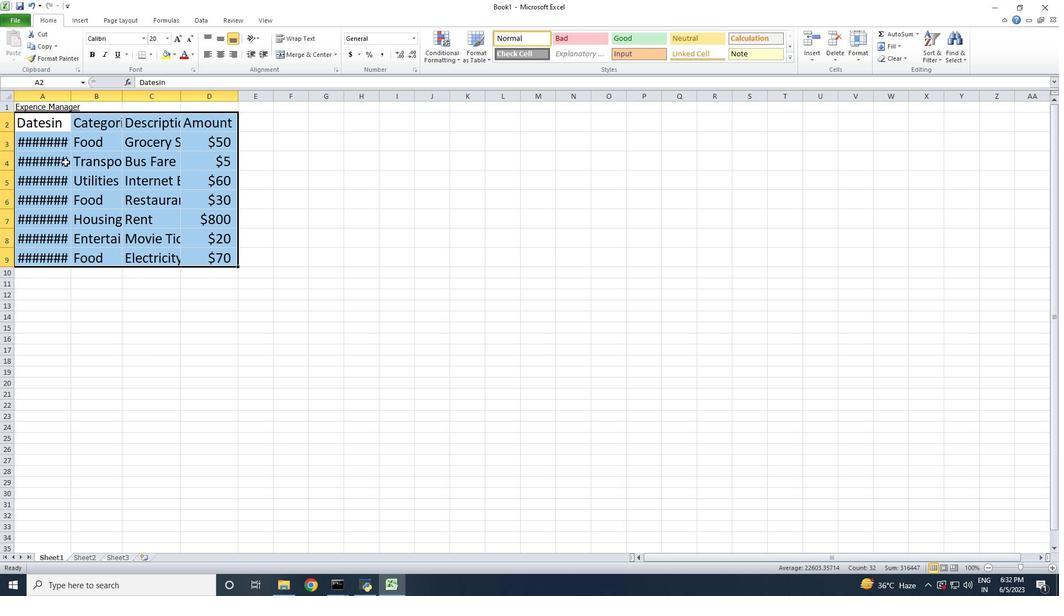 
Action: Mouse scrolled (66, 160) with delta (0, 0)
Screenshot: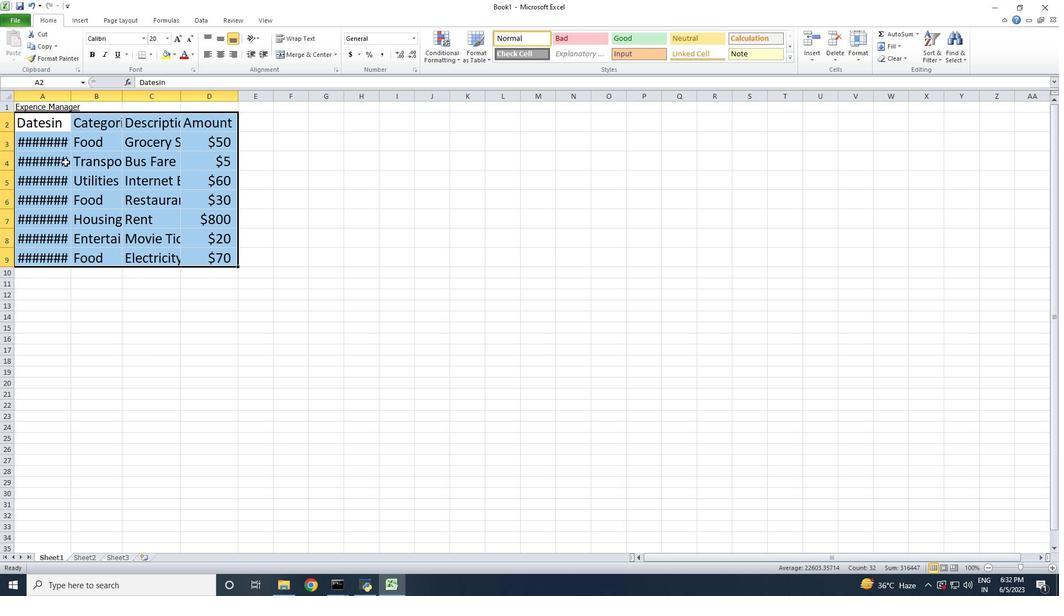 
Action: Mouse scrolled (66, 160) with delta (0, 0)
Screenshot: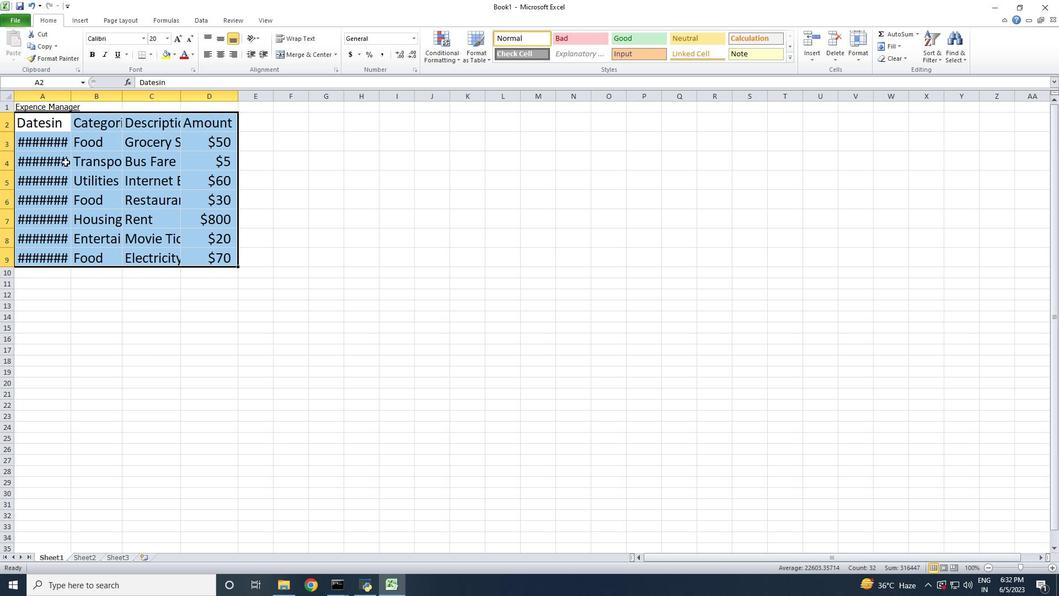 
Action: Mouse scrolled (66, 160) with delta (0, 0)
Screenshot: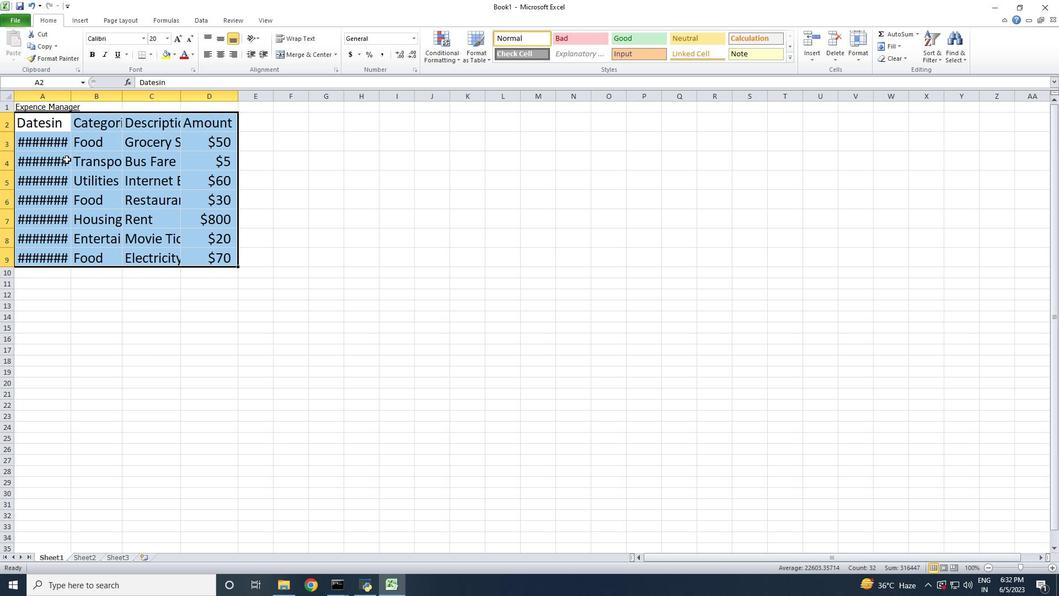 
Action: Mouse moved to (62, 148)
Screenshot: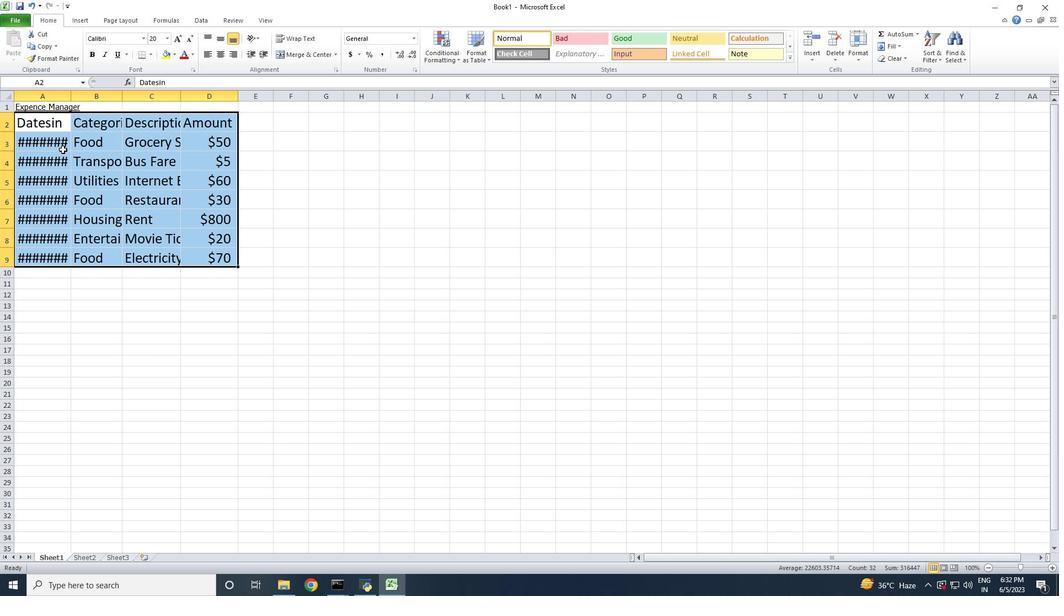 
Action: Mouse scrolled (62, 149) with delta (0, 0)
Screenshot: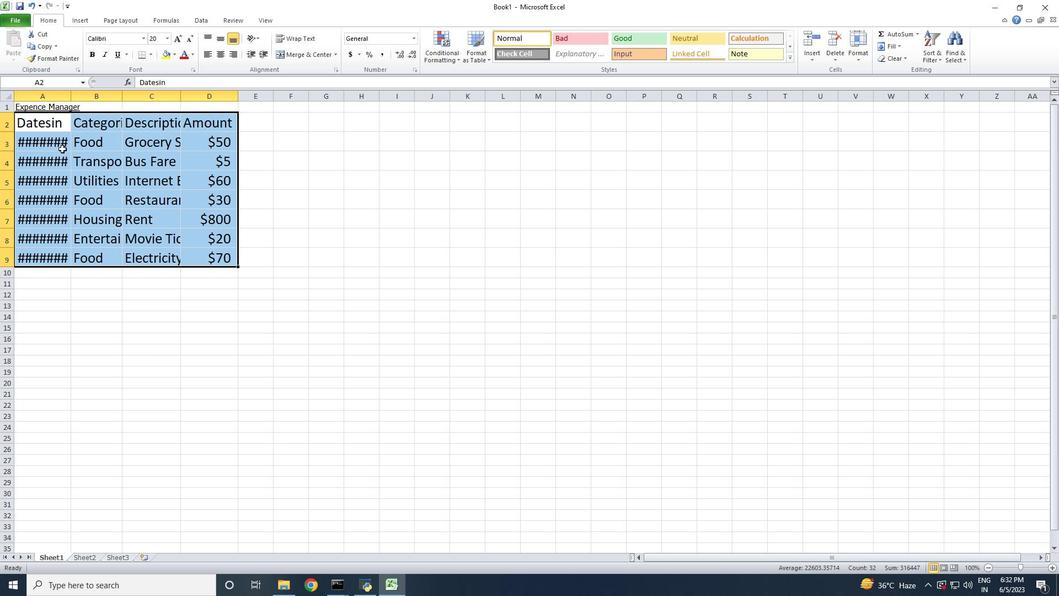 
Action: Mouse scrolled (62, 147) with delta (0, 0)
Screenshot: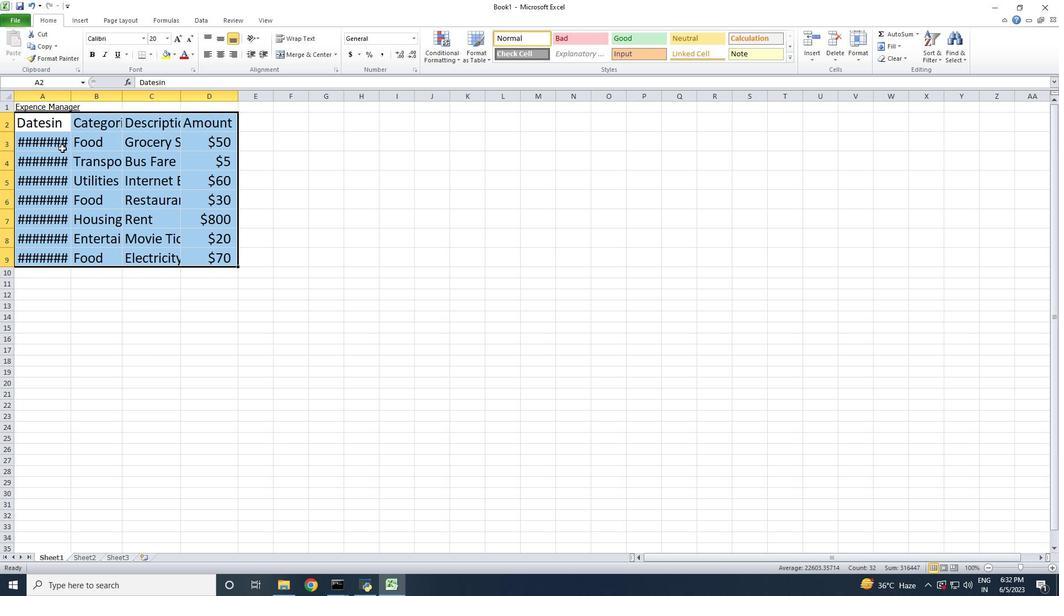 
Action: Mouse scrolled (62, 149) with delta (0, 0)
Screenshot: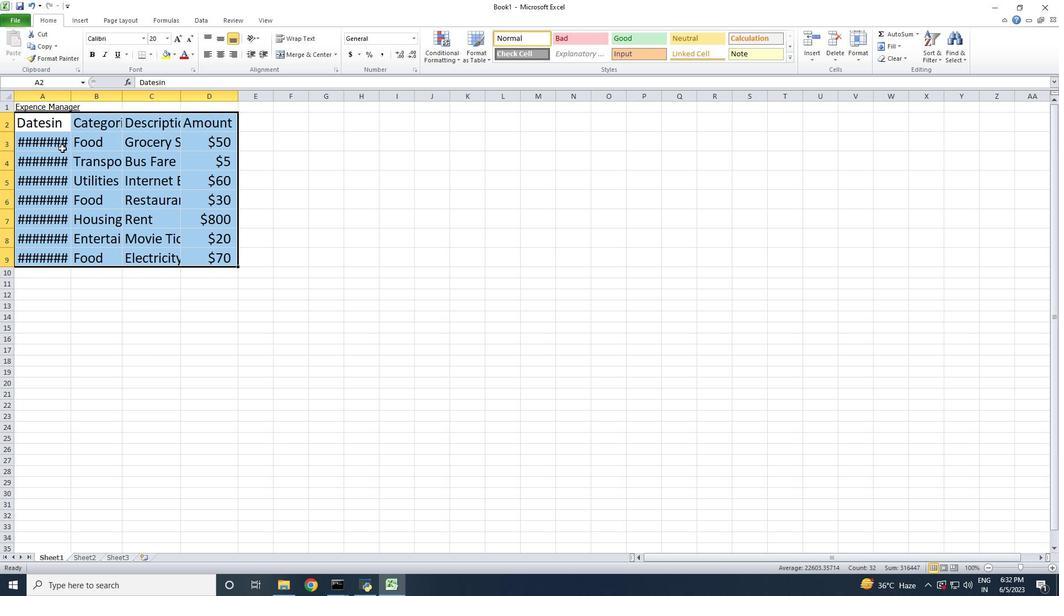 
Action: Mouse scrolled (62, 149) with delta (0, 0)
Screenshot: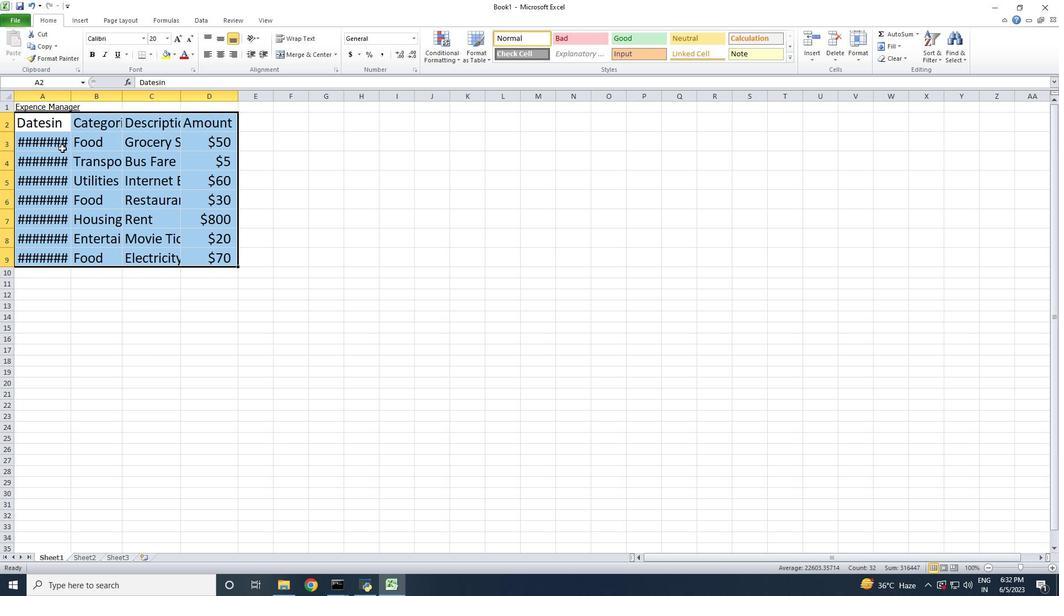 
Action: Mouse moved to (108, 192)
Screenshot: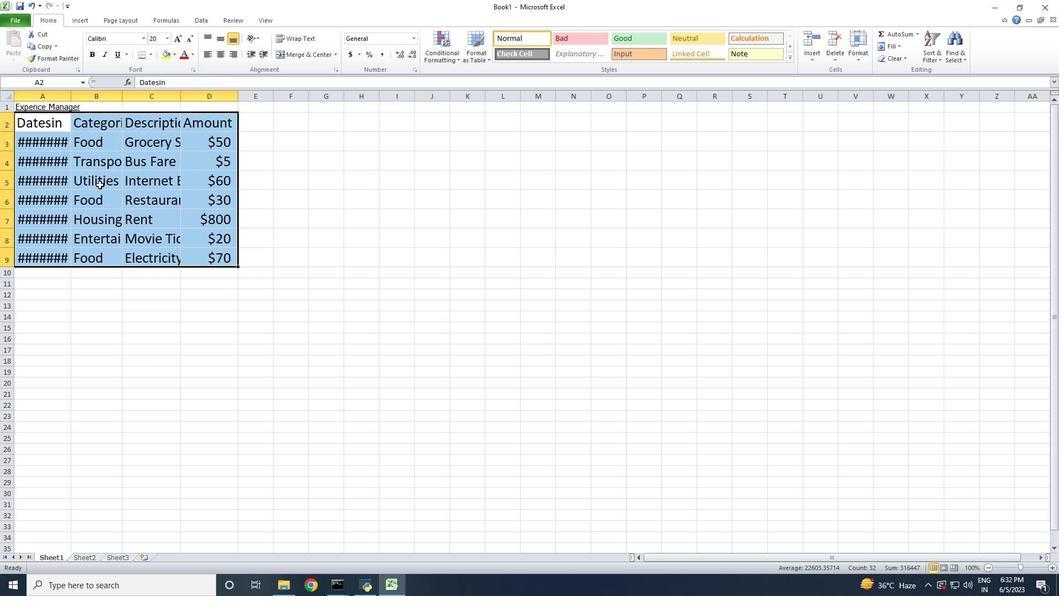 
Action: Mouse scrolled (108, 192) with delta (0, 0)
Screenshot: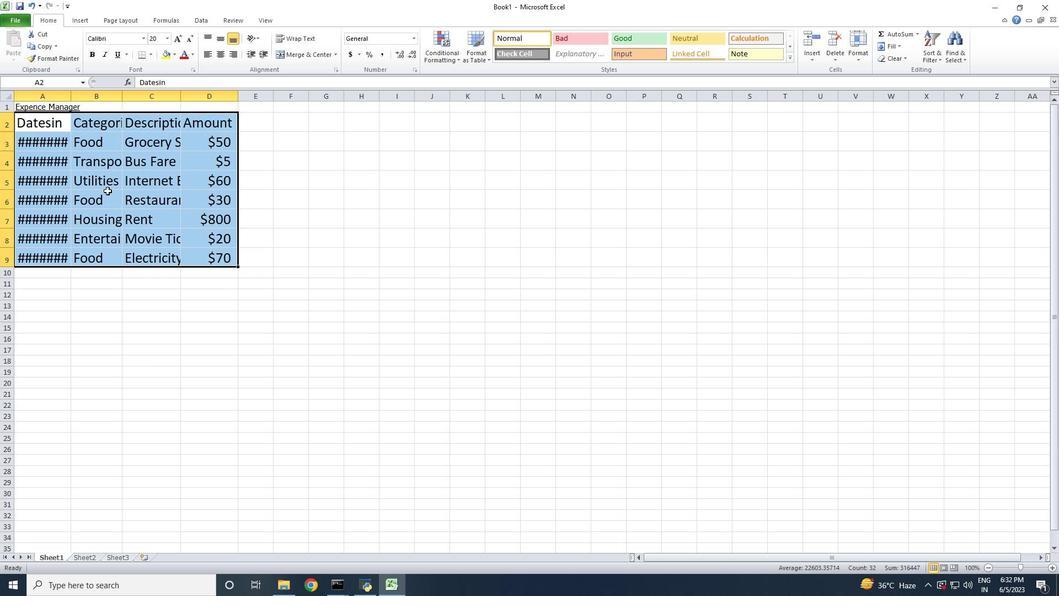 
Action: Mouse scrolled (108, 192) with delta (0, 0)
Screenshot: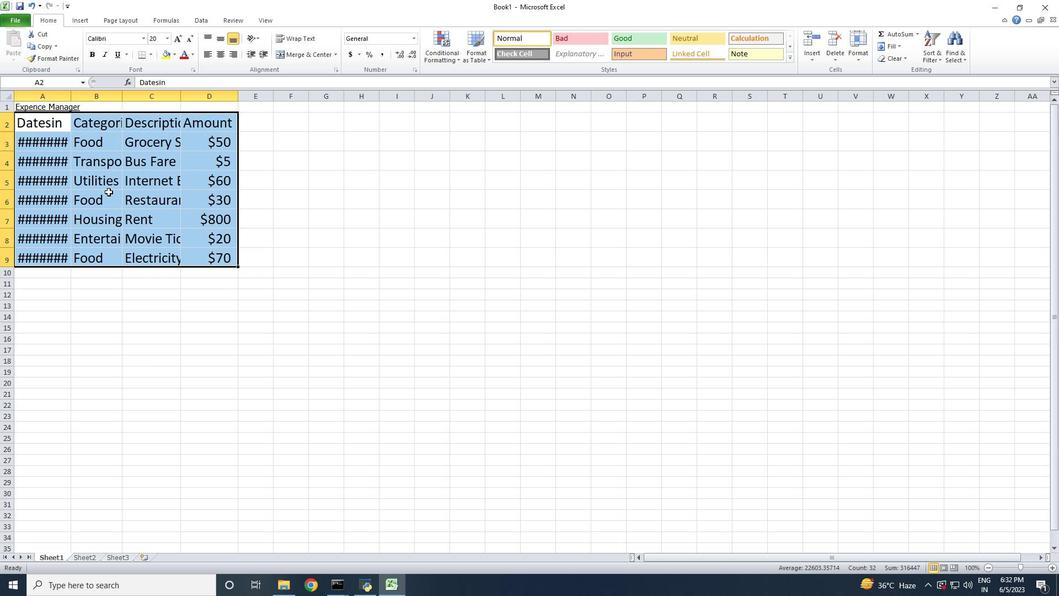 
Action: Mouse scrolled (108, 192) with delta (0, 0)
Screenshot: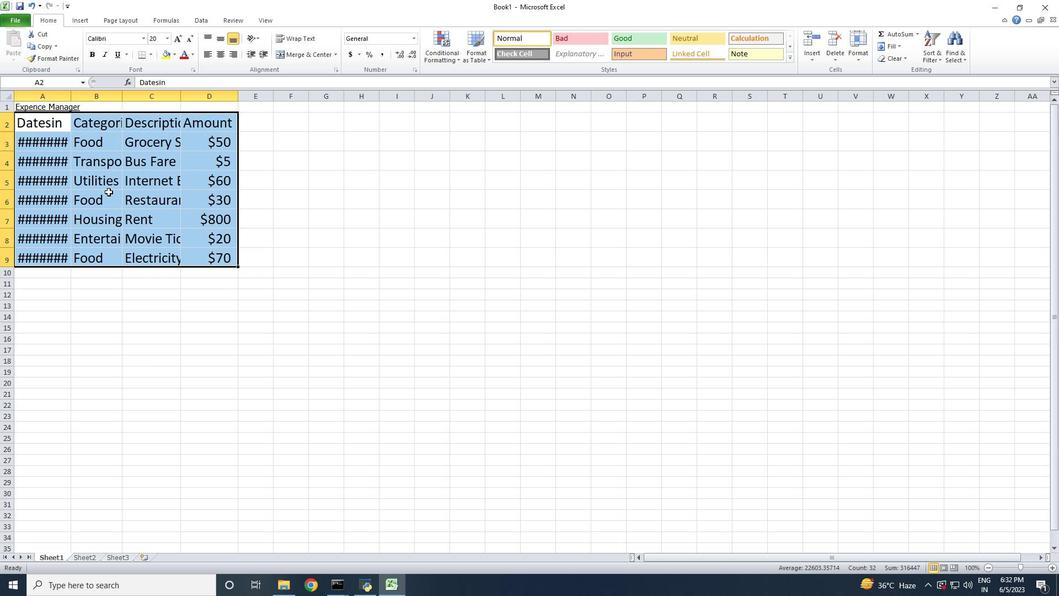 
Action: Mouse scrolled (108, 192) with delta (0, 0)
Screenshot: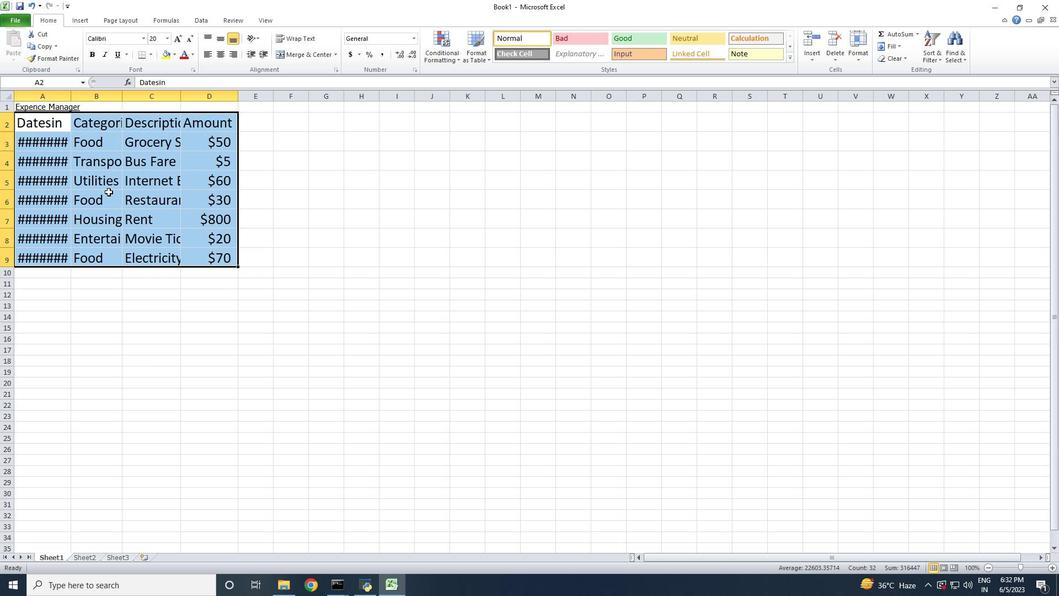 
Action: Mouse scrolled (108, 192) with delta (0, 0)
Screenshot: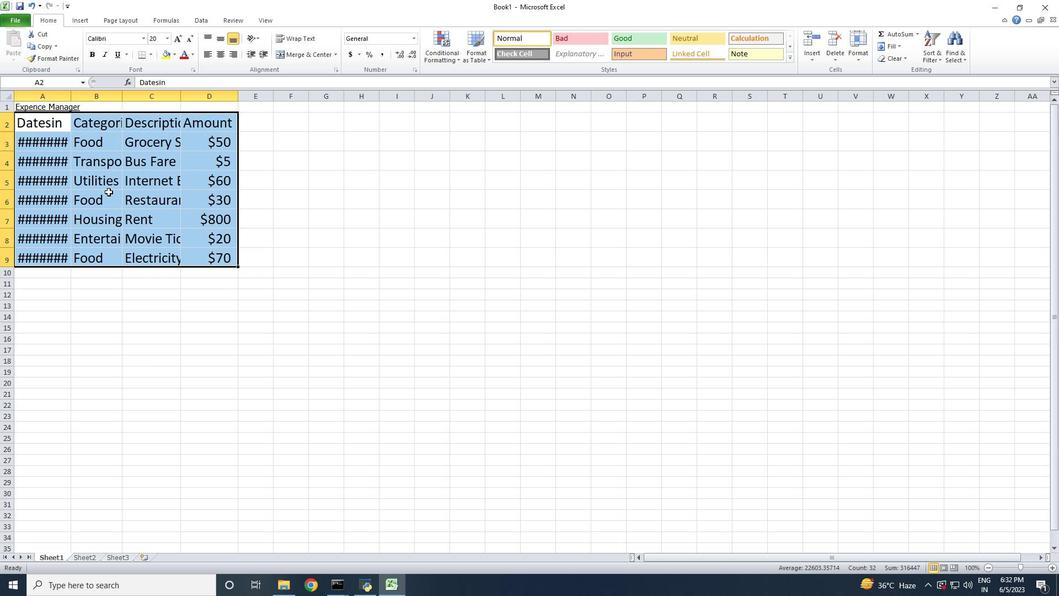
Action: Mouse moved to (145, 242)
Screenshot: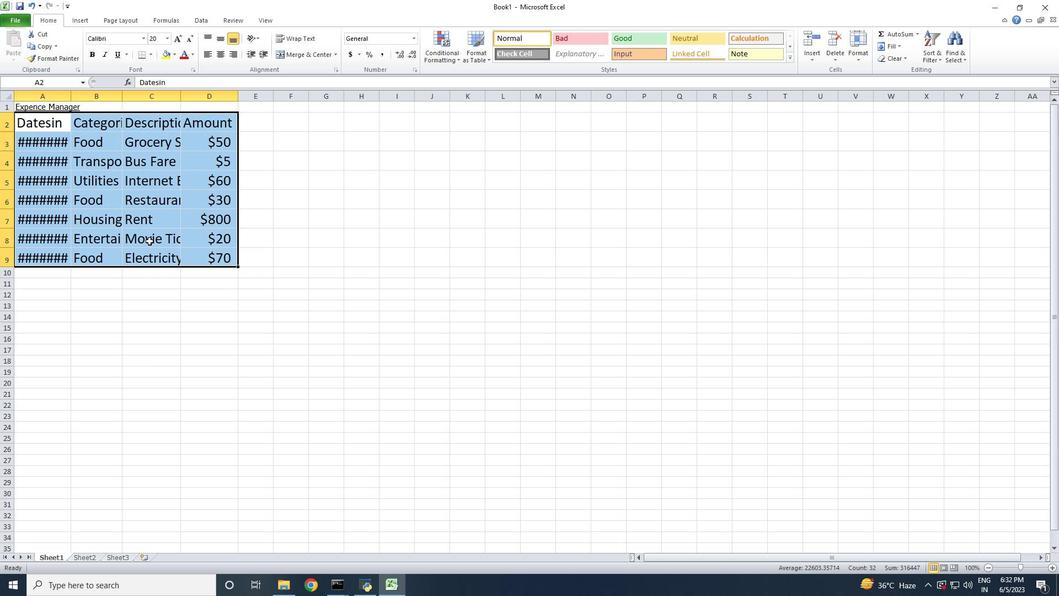
Action: Mouse scrolled (145, 242) with delta (0, 0)
Screenshot: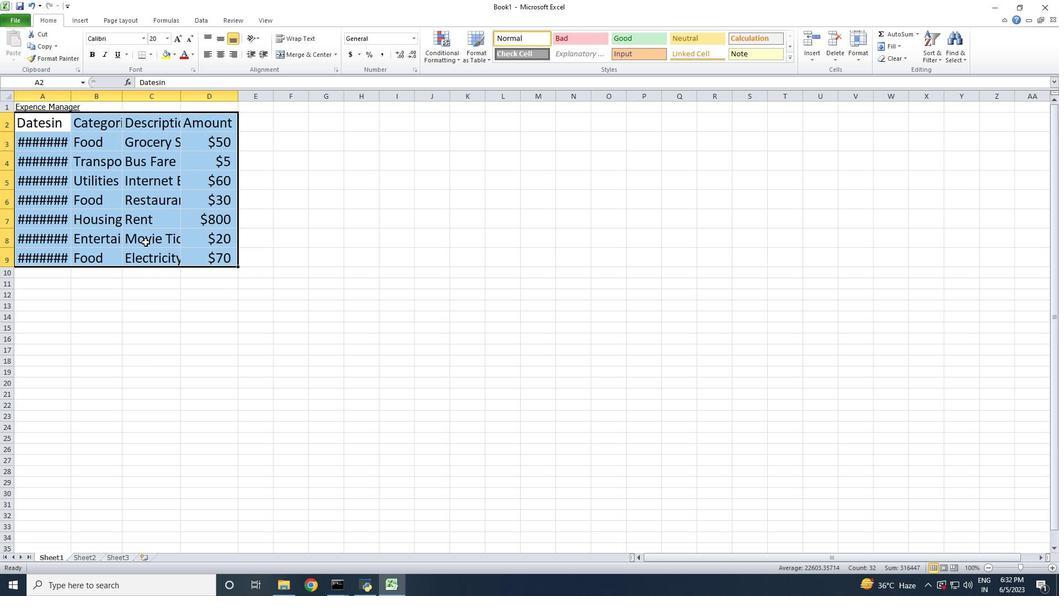 
Action: Mouse scrolled (145, 242) with delta (0, 0)
Screenshot: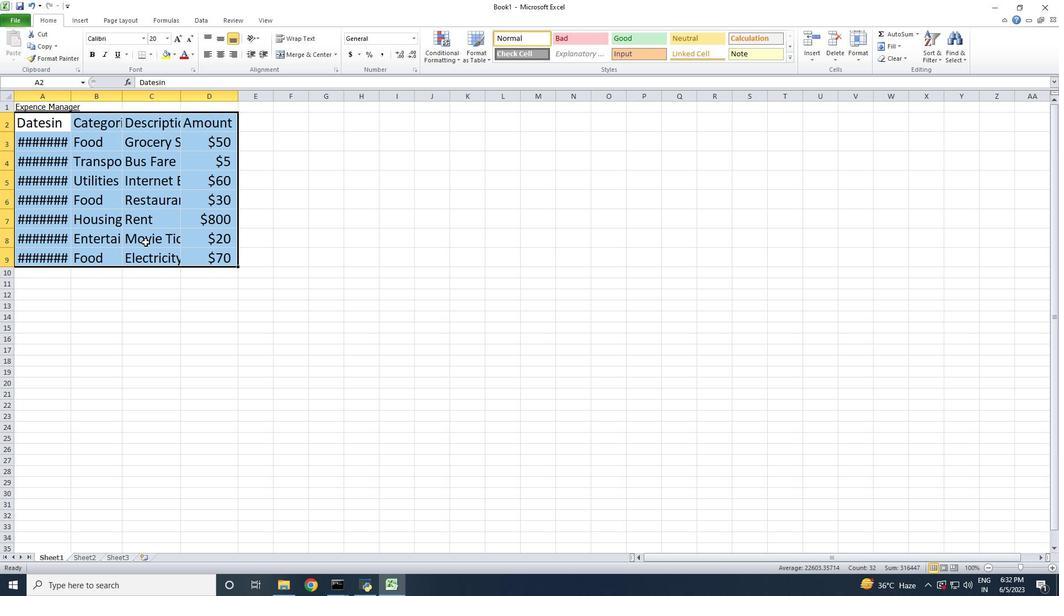 
Action: Mouse scrolled (145, 242) with delta (0, 0)
Screenshot: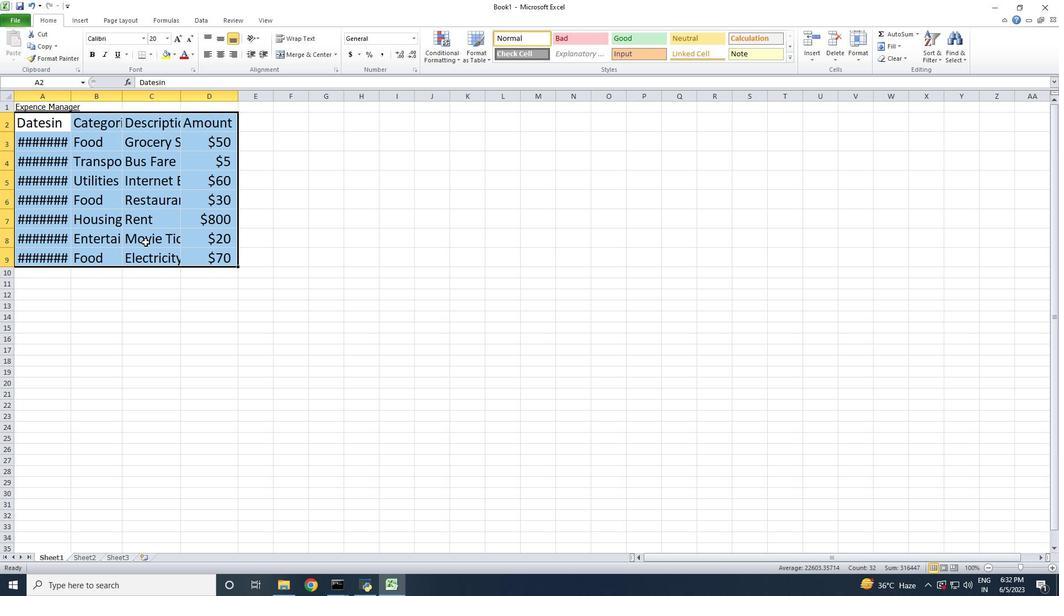 
Action: Mouse moved to (141, 235)
Screenshot: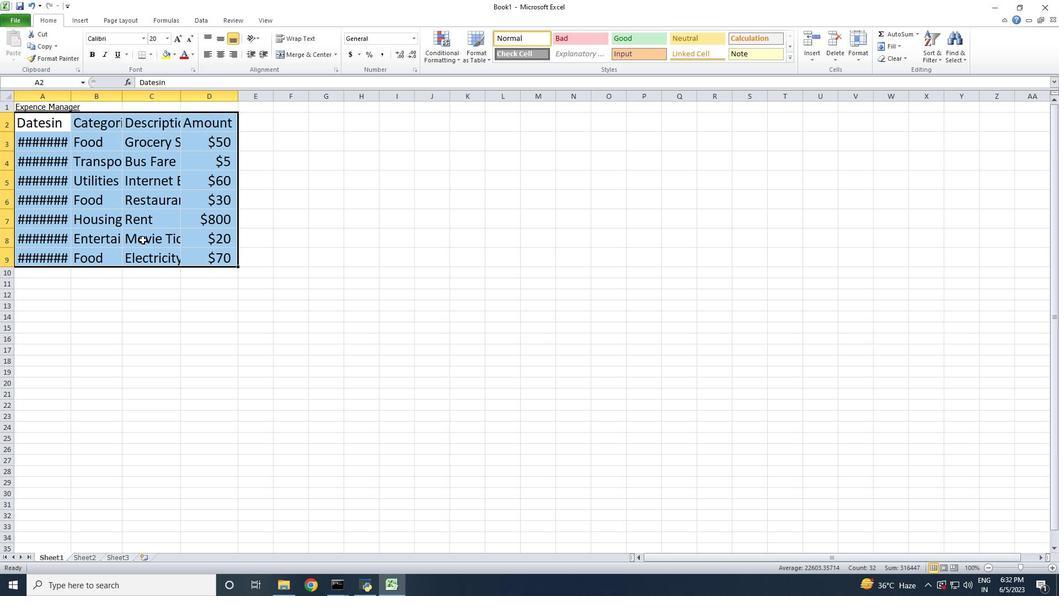 
Action: Mouse scrolled (141, 236) with delta (0, 0)
Screenshot: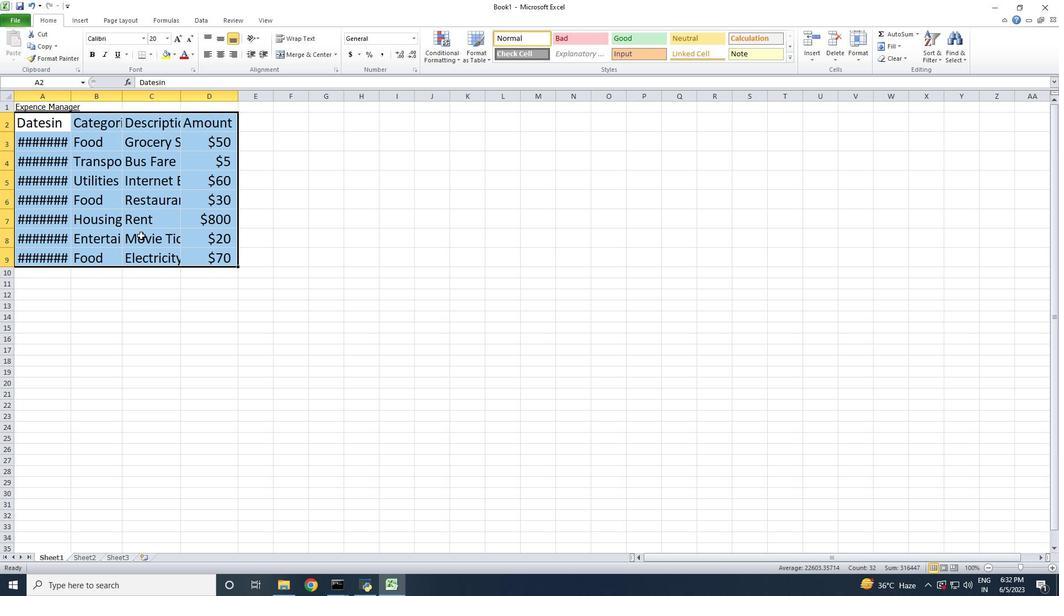 
Action: Mouse scrolled (141, 236) with delta (0, 0)
Screenshot: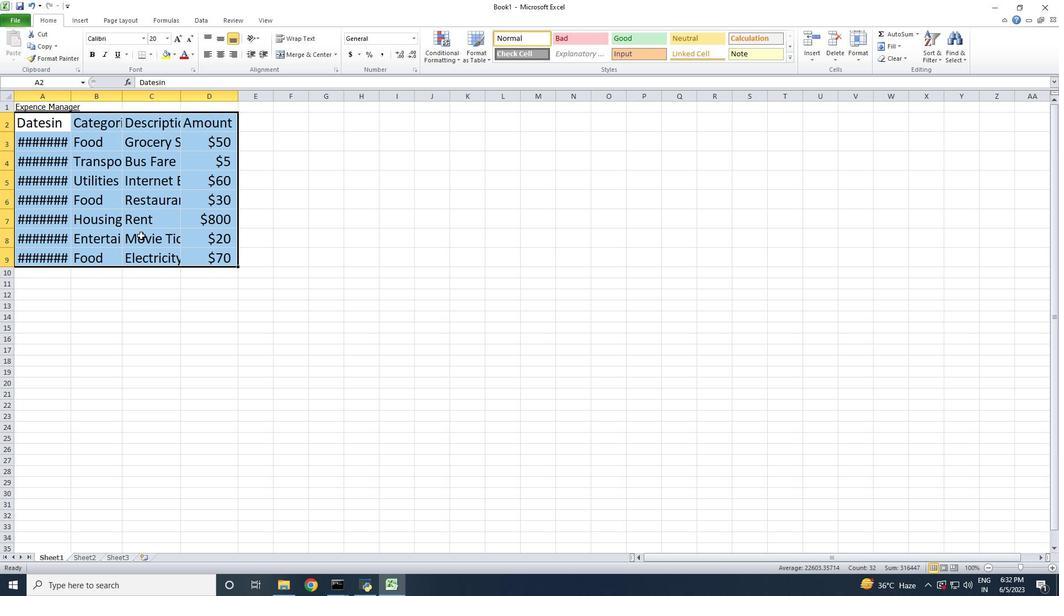 
Action: Mouse scrolled (141, 236) with delta (0, 0)
Screenshot: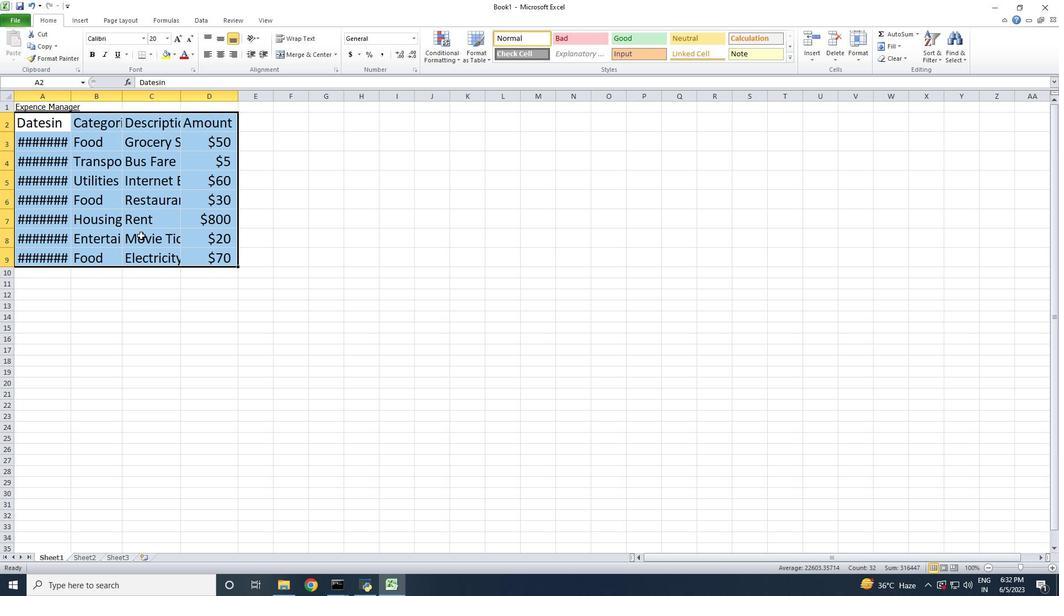 
Action: Mouse scrolled (141, 236) with delta (0, 0)
Screenshot: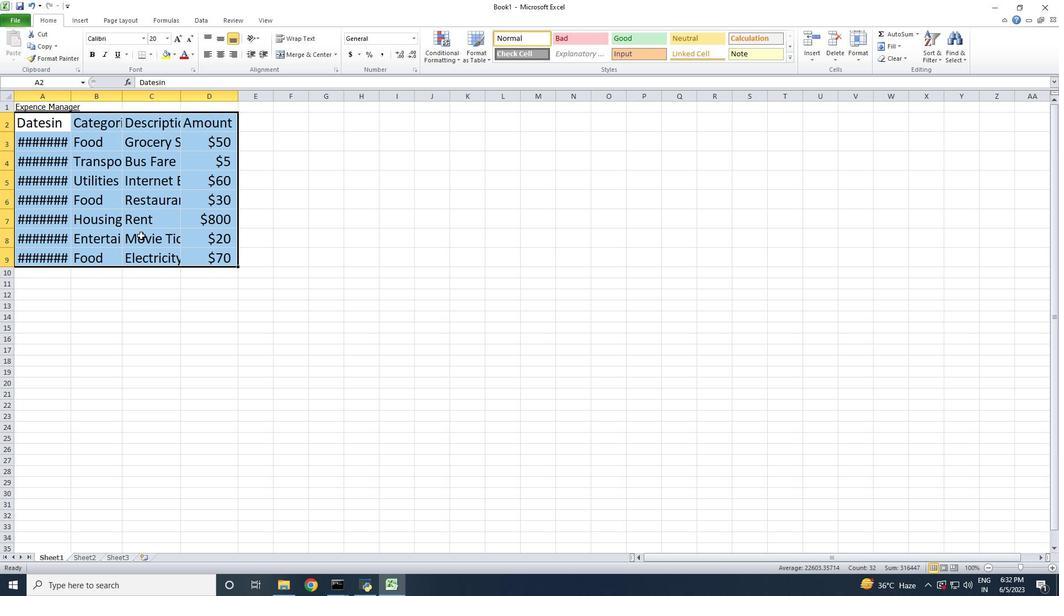 
Action: Mouse moved to (145, 227)
Screenshot: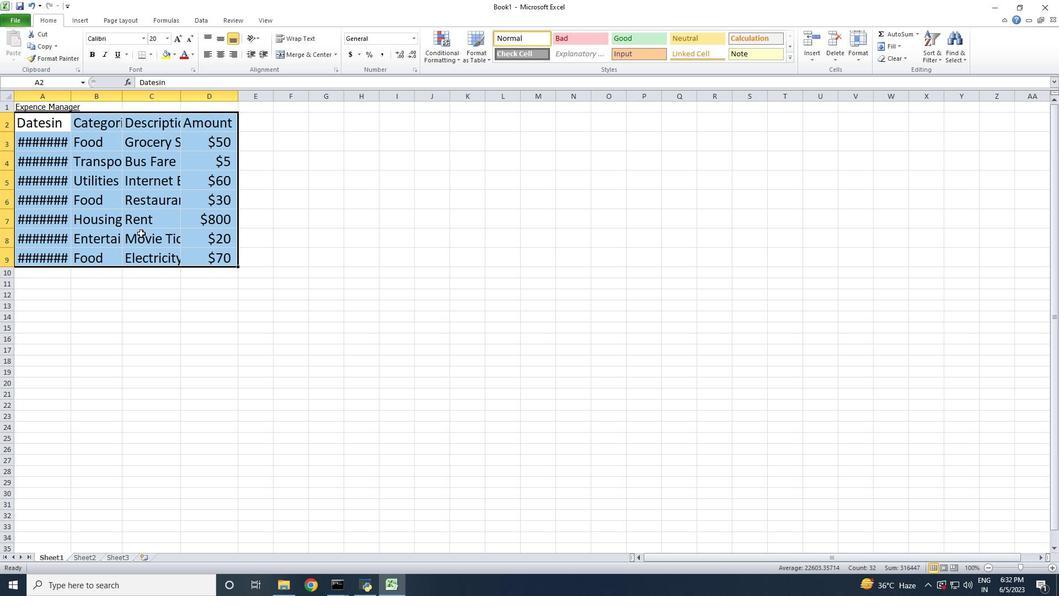 
Action: Mouse scrolled (145, 227) with delta (0, 0)
Screenshot: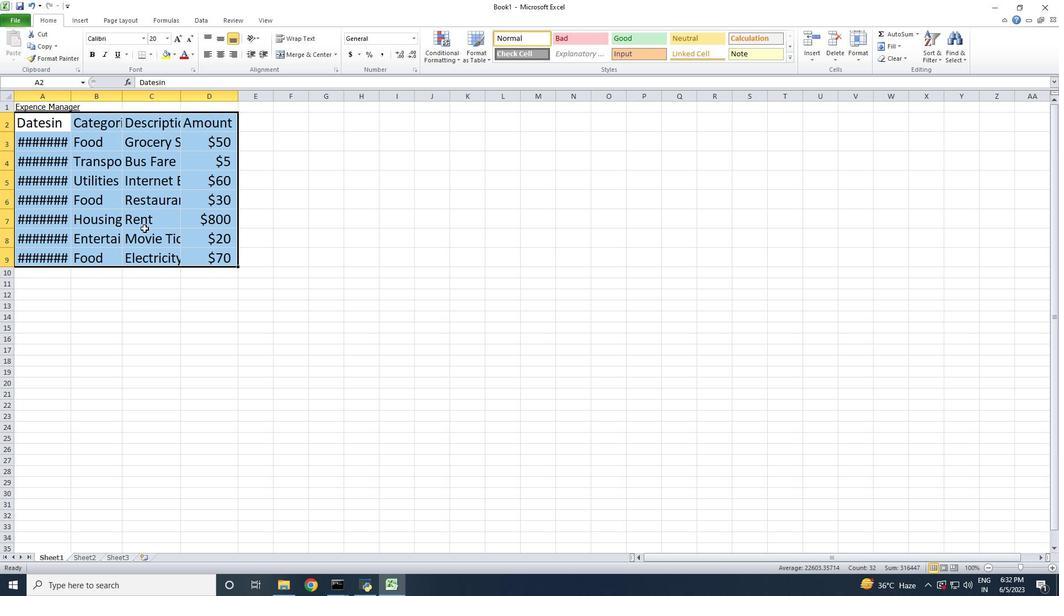 
Action: Mouse scrolled (145, 227) with delta (0, 0)
Screenshot: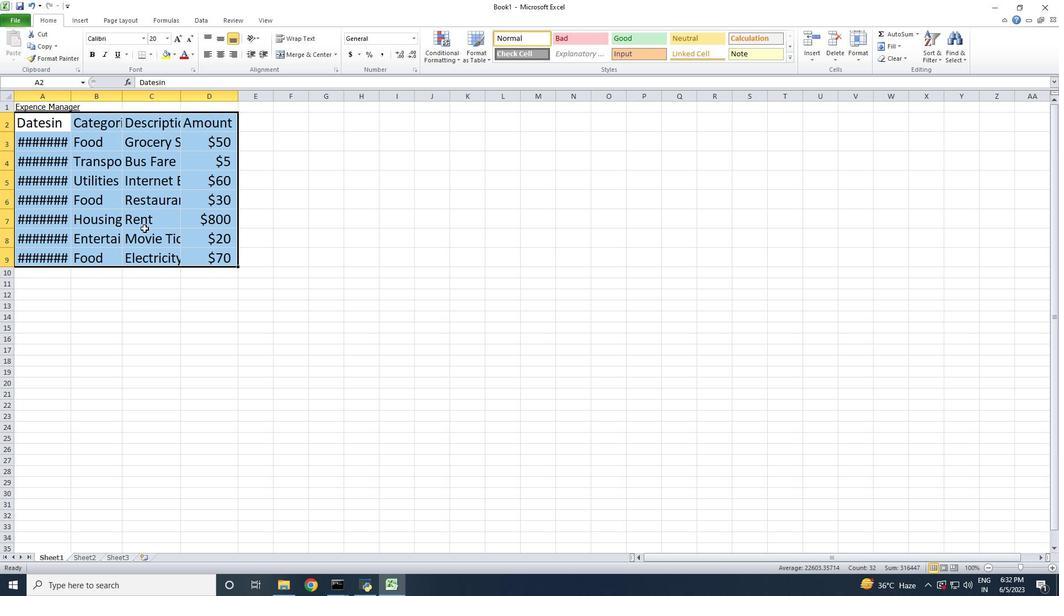
Action: Mouse scrolled (145, 227) with delta (0, 0)
Screenshot: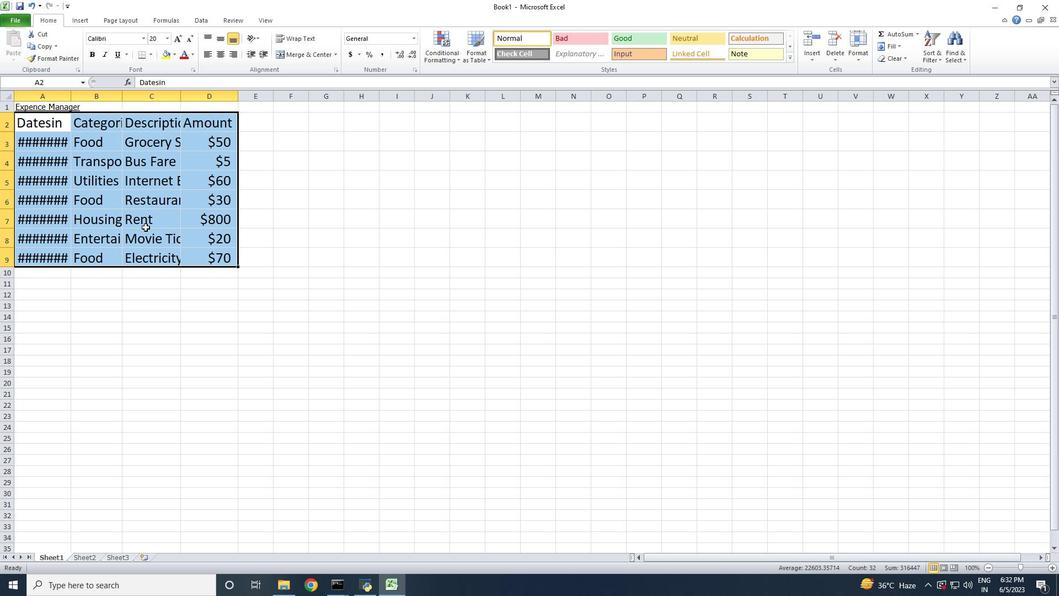 
Action: Mouse scrolled (145, 227) with delta (0, 0)
Screenshot: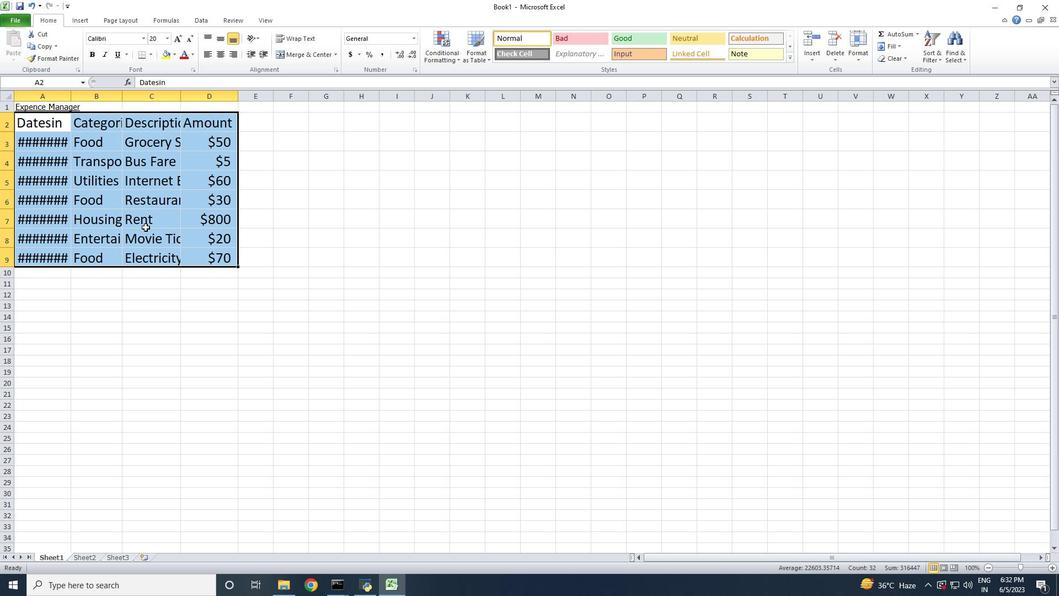 
Action: Mouse scrolled (145, 227) with delta (0, 0)
Screenshot: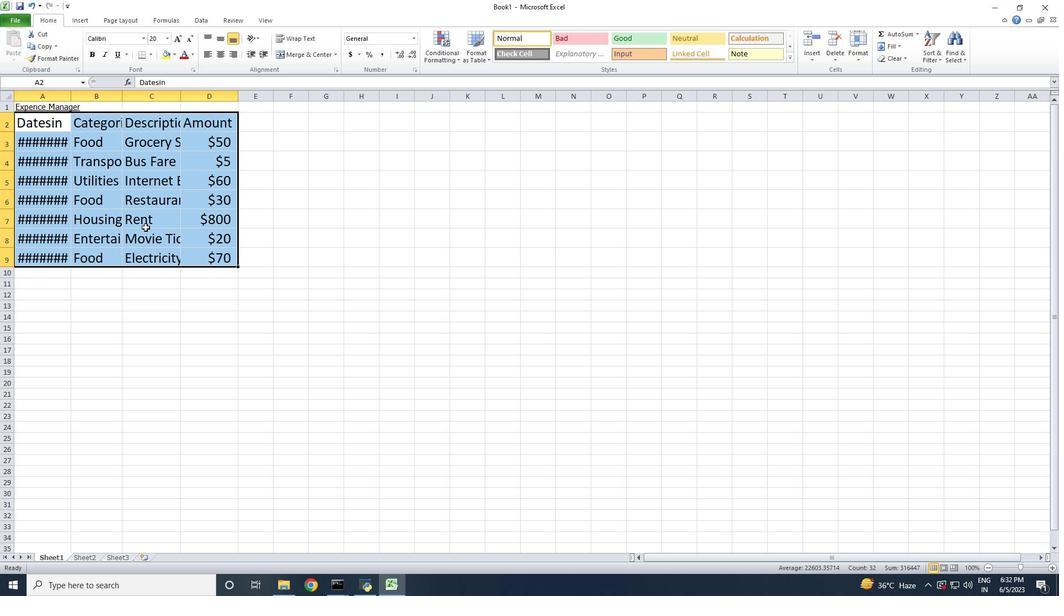 
Action: Mouse moved to (128, 221)
Screenshot: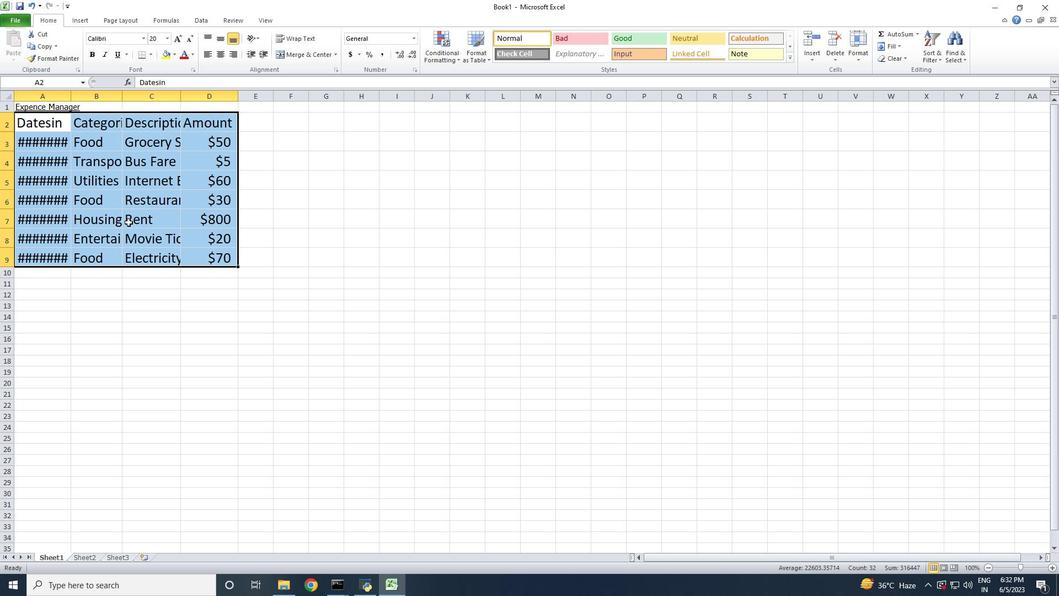 
Action: Mouse scrolled (128, 222) with delta (0, 0)
Screenshot: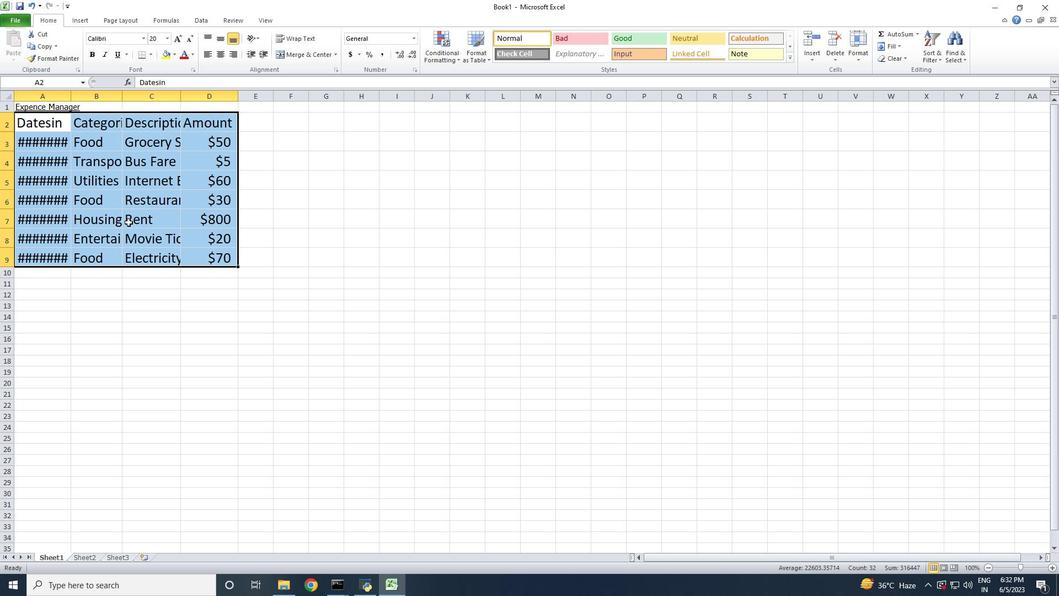 
Action: Mouse scrolled (128, 222) with delta (0, 0)
Screenshot: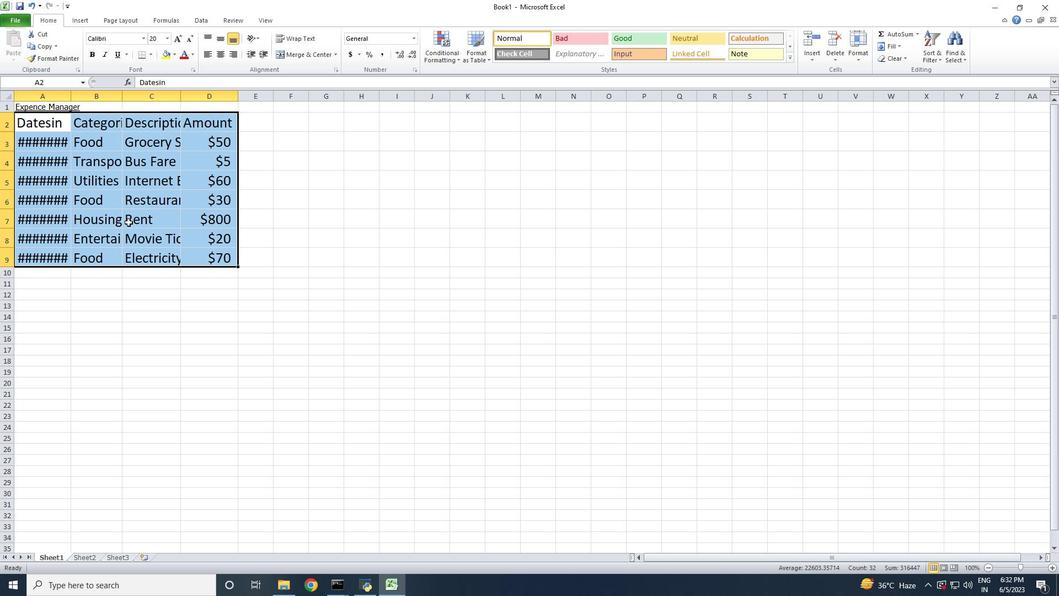 
Action: Mouse scrolled (128, 222) with delta (0, 0)
Screenshot: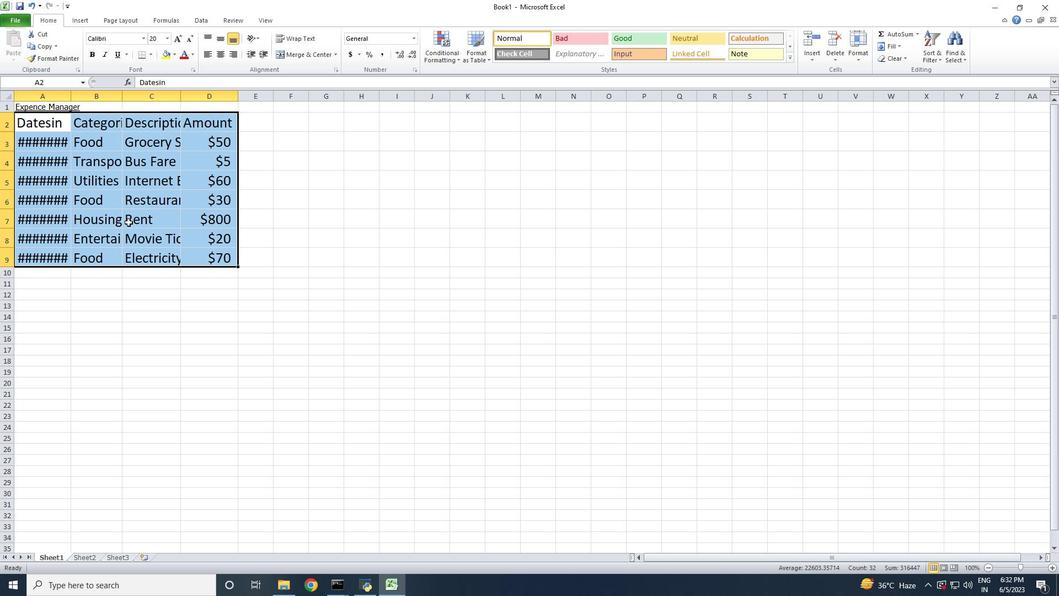 
Action: Mouse scrolled (128, 222) with delta (0, 0)
Screenshot: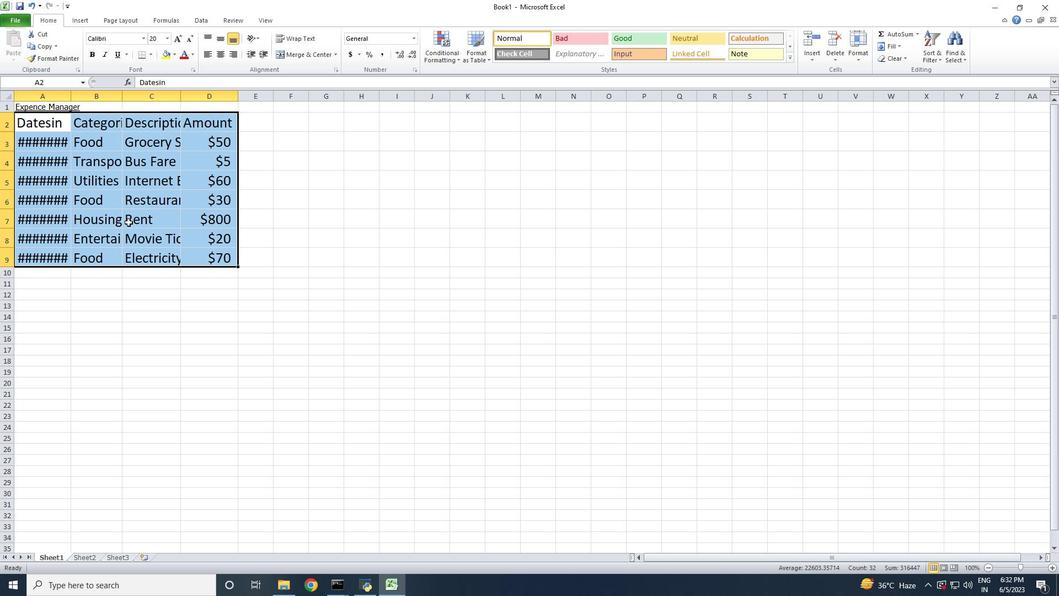 
Action: Mouse scrolled (128, 222) with delta (0, 0)
Screenshot: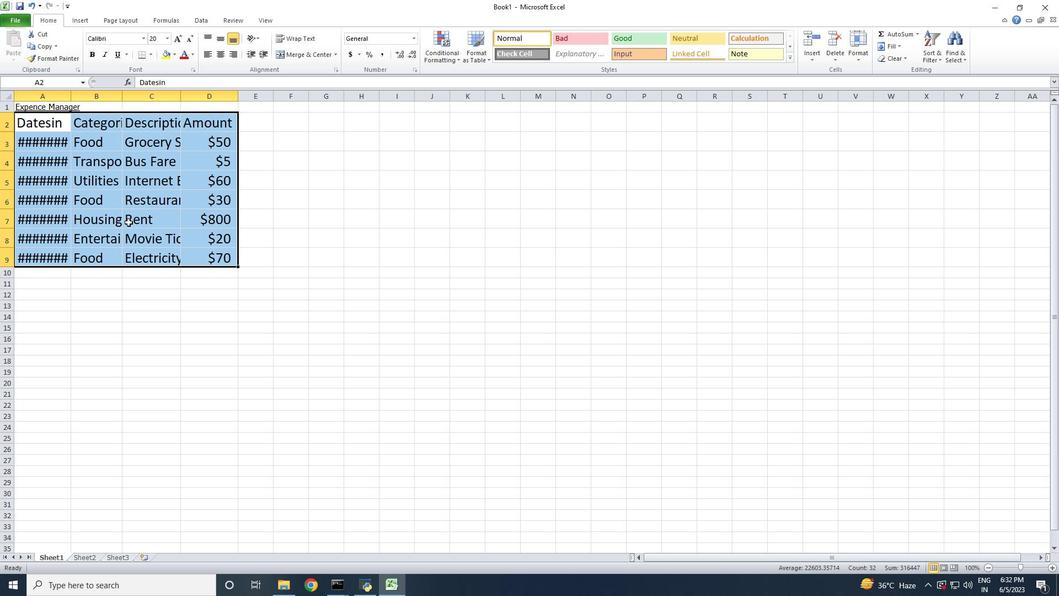 
Action: Mouse scrolled (128, 222) with delta (0, 0)
Screenshot: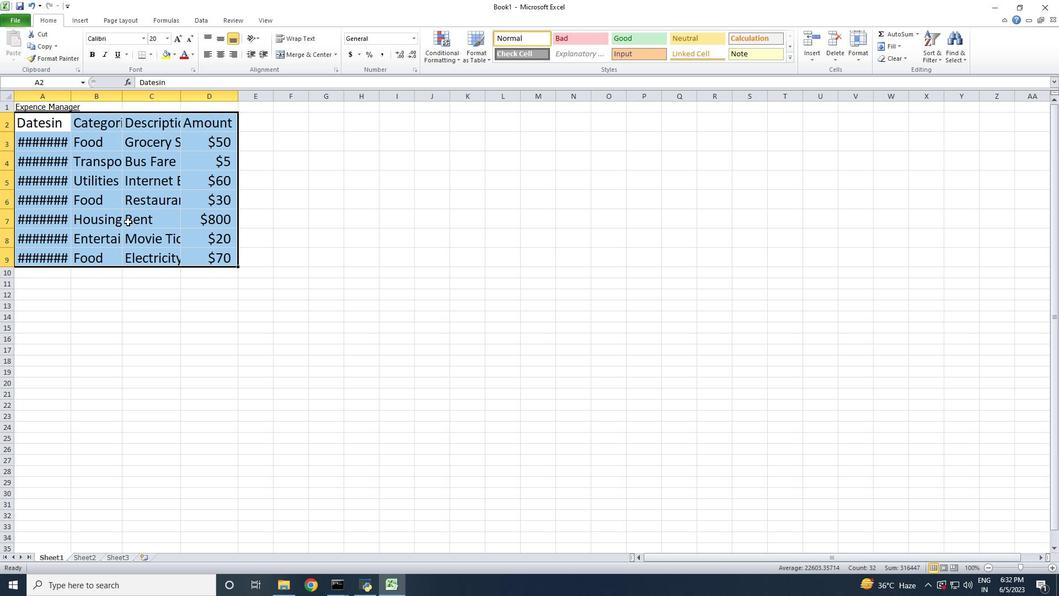 
